 Task: Create a due date automation trigger when advanced on, 2 hours before a card is due add fields without custom field "Resume" set to a date less than 1 working days ago.
Action: Mouse moved to (1148, 78)
Screenshot: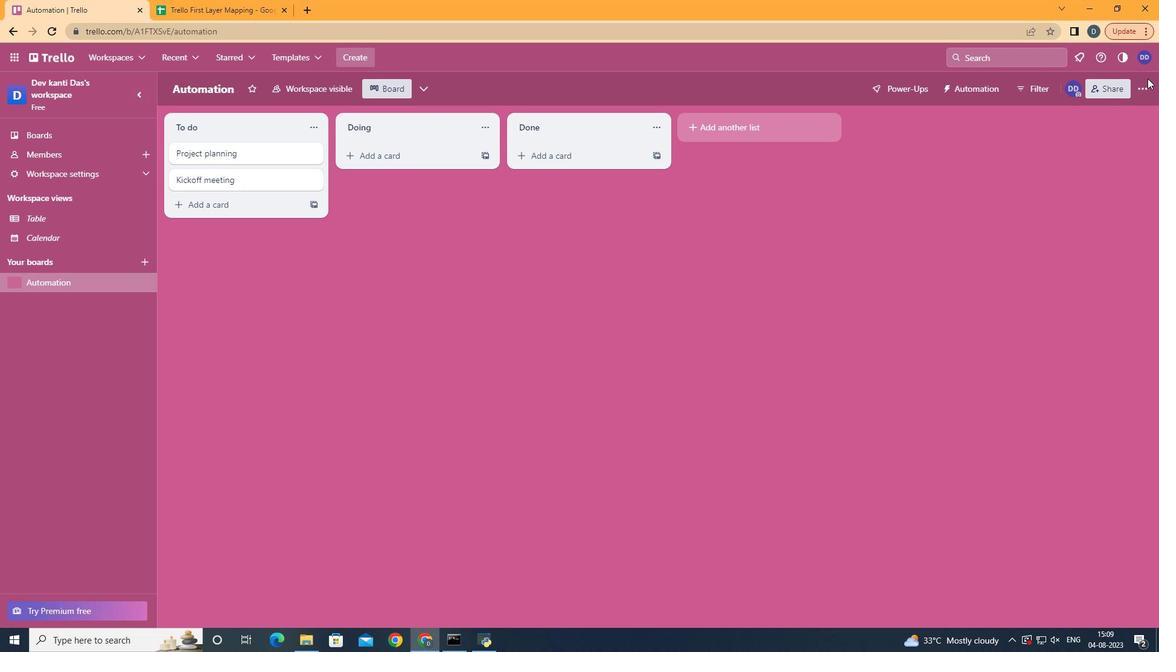 
Action: Mouse pressed left at (1148, 78)
Screenshot: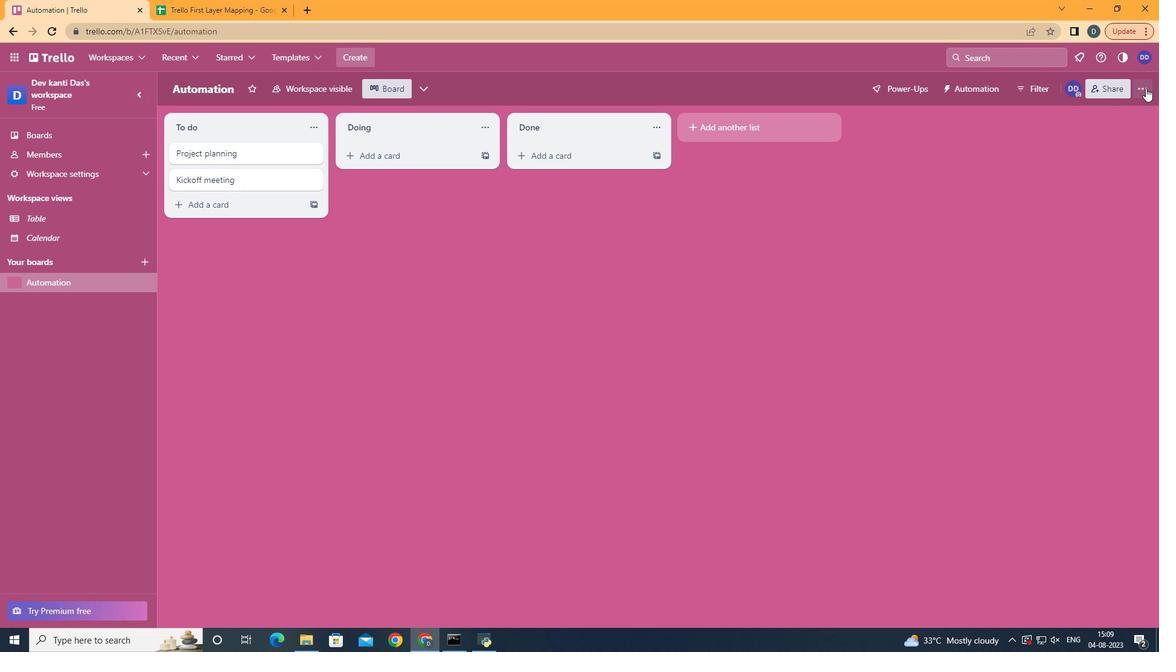
Action: Mouse moved to (1146, 88)
Screenshot: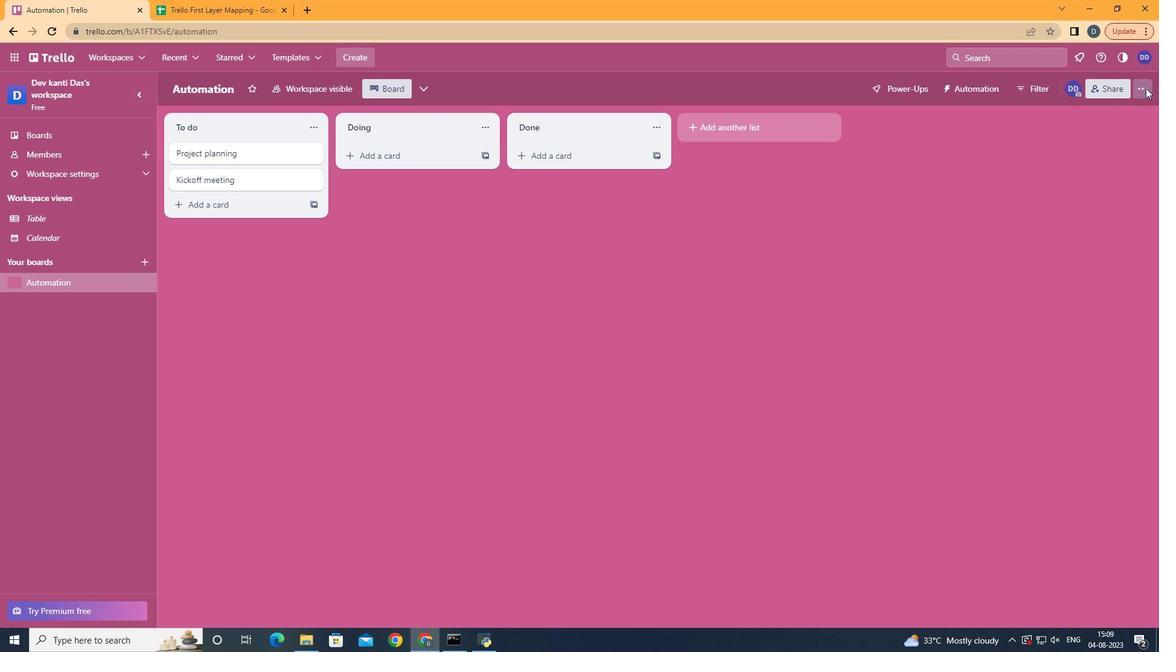 
Action: Mouse pressed left at (1146, 88)
Screenshot: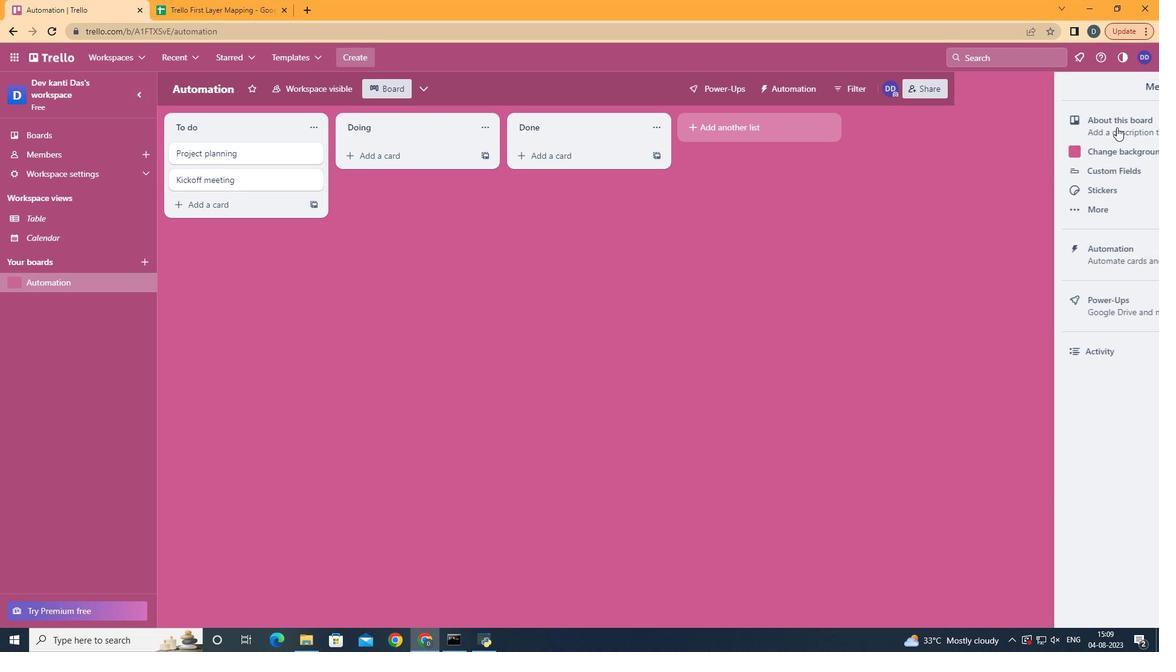 
Action: Mouse moved to (1052, 251)
Screenshot: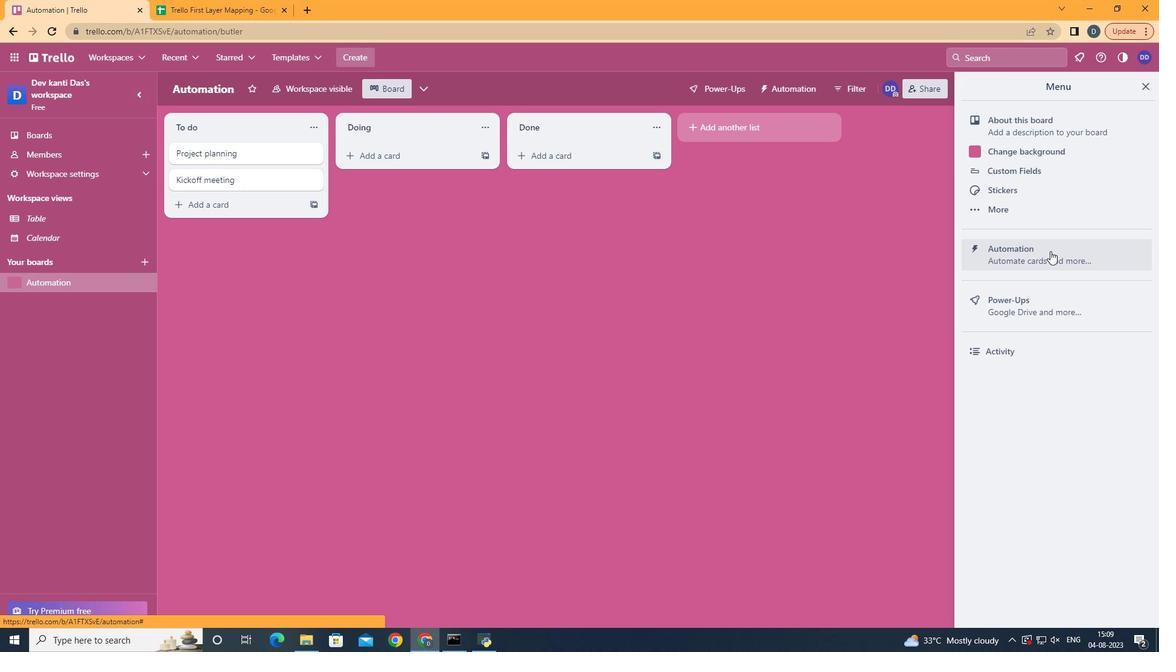 
Action: Mouse pressed left at (1052, 251)
Screenshot: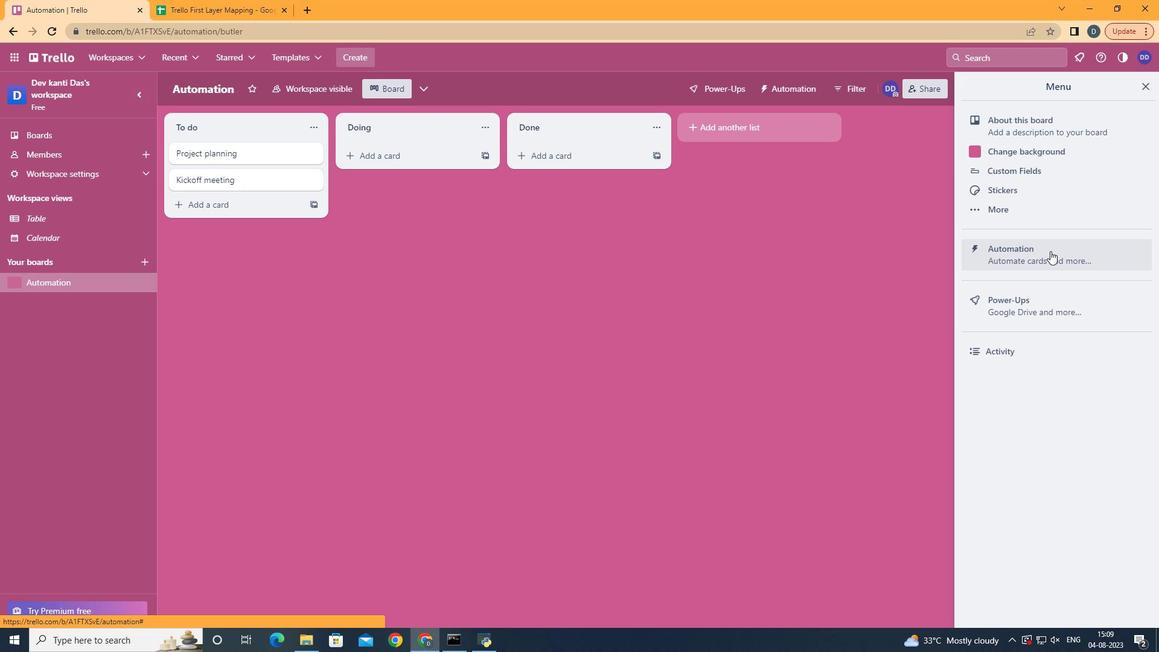 
Action: Mouse moved to (192, 245)
Screenshot: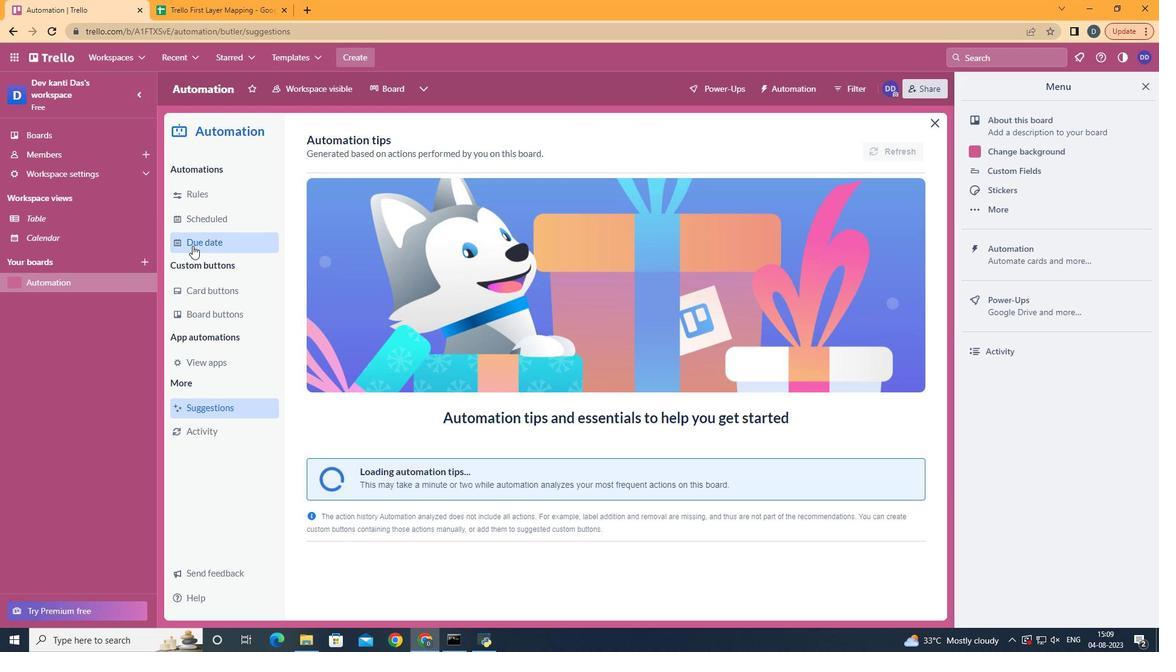 
Action: Mouse pressed left at (192, 245)
Screenshot: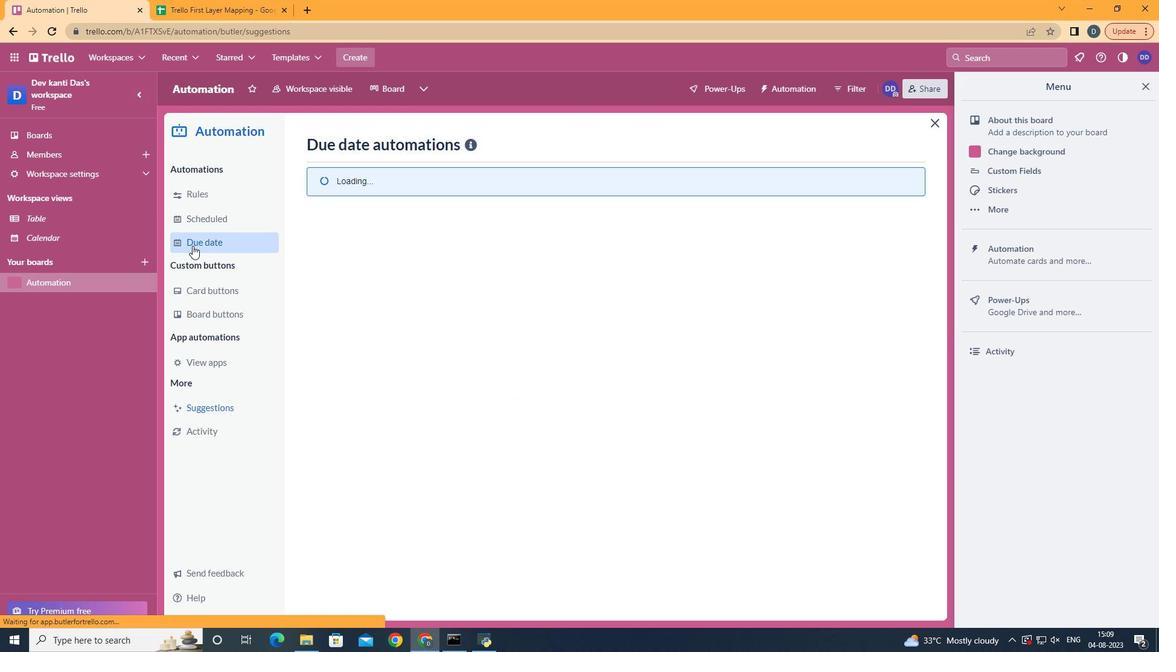 
Action: Mouse moved to (873, 143)
Screenshot: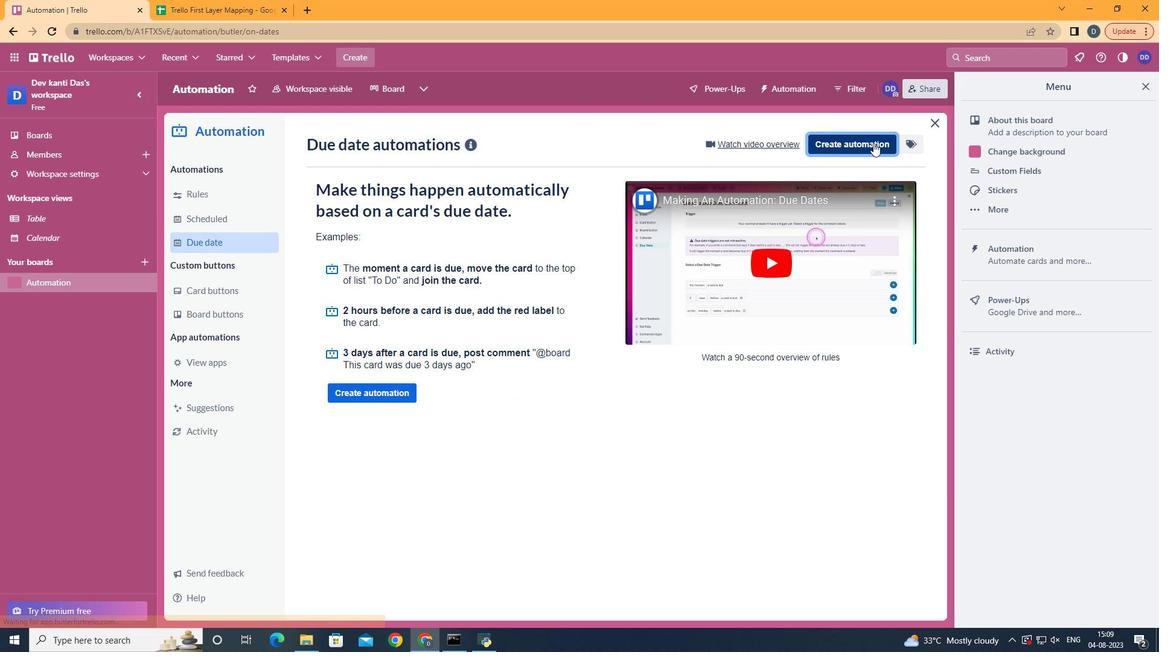 
Action: Mouse pressed left at (873, 143)
Screenshot: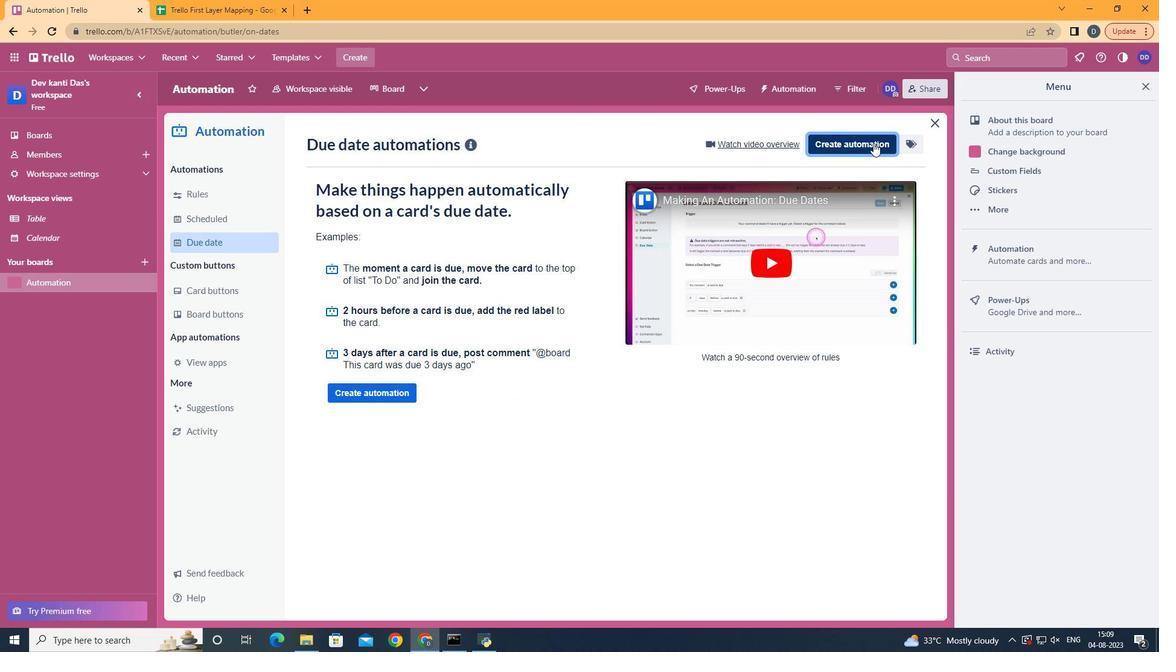 
Action: Mouse moved to (640, 267)
Screenshot: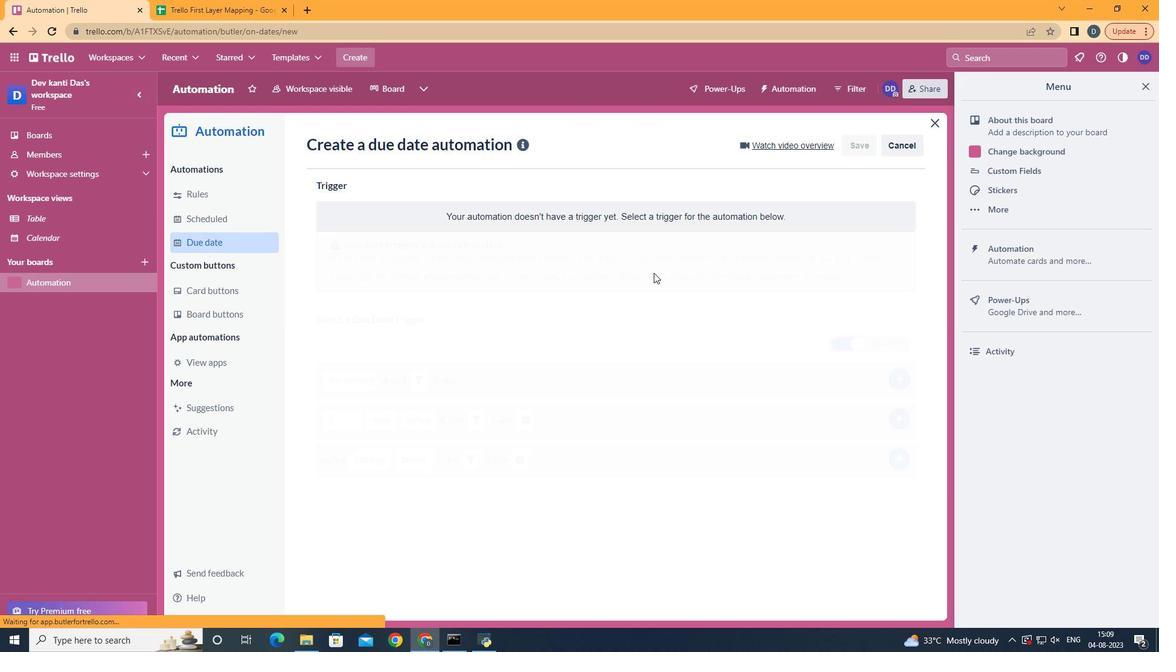 
Action: Mouse pressed left at (640, 267)
Screenshot: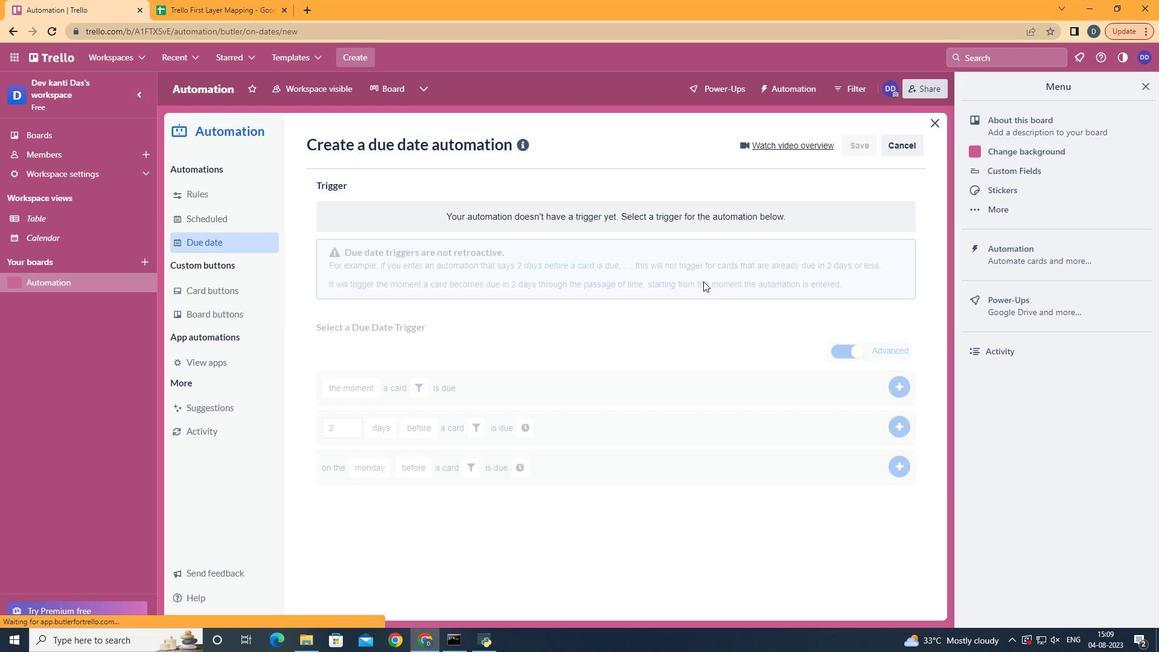 
Action: Mouse moved to (396, 516)
Screenshot: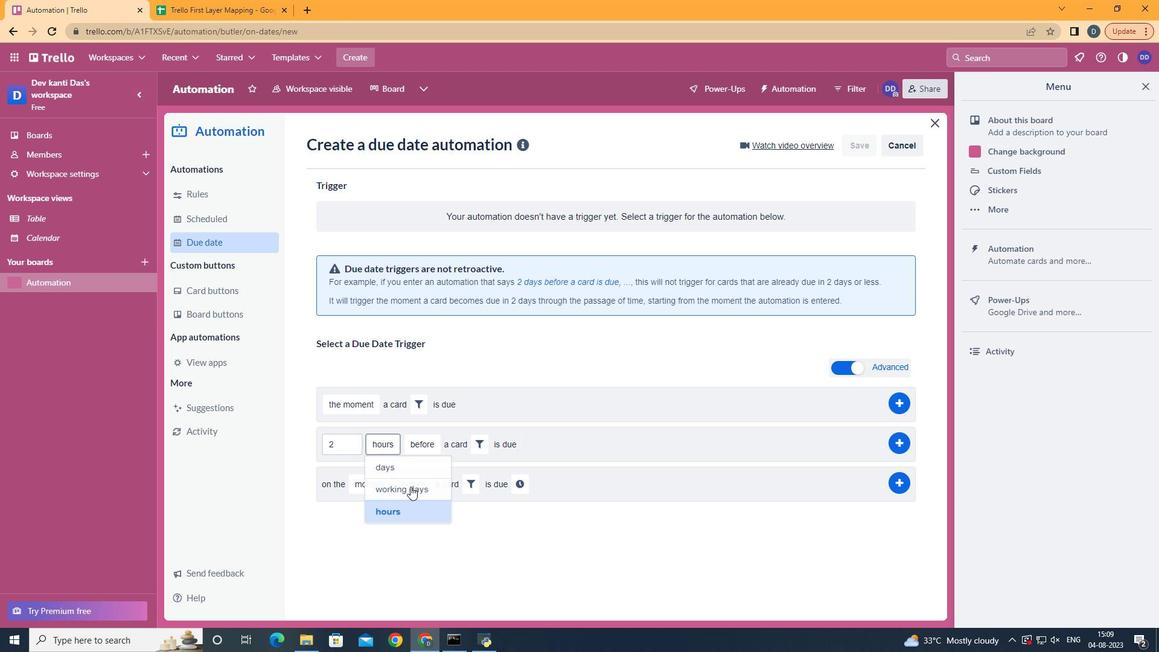 
Action: Mouse pressed left at (396, 516)
Screenshot: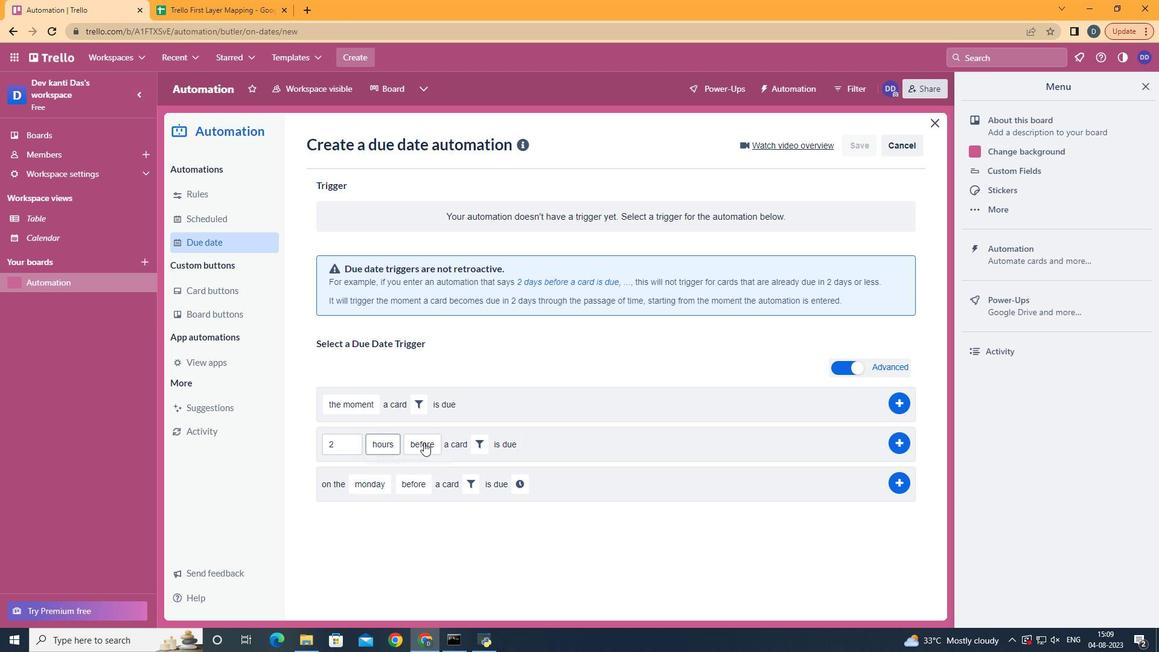 
Action: Mouse moved to (430, 465)
Screenshot: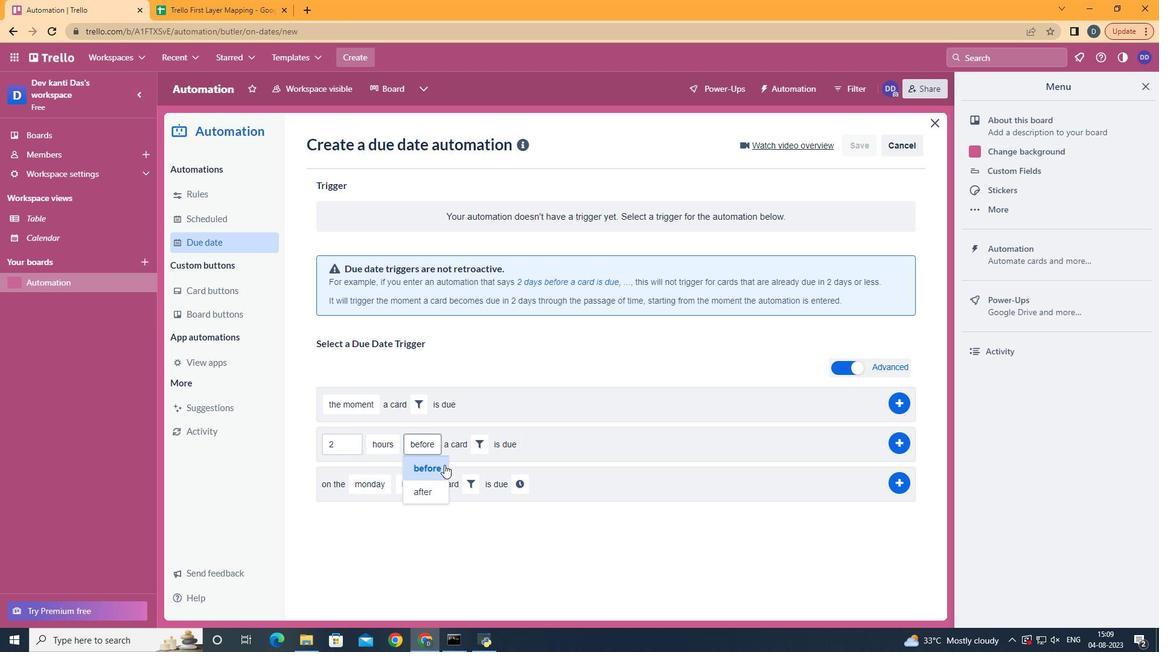
Action: Mouse pressed left at (430, 465)
Screenshot: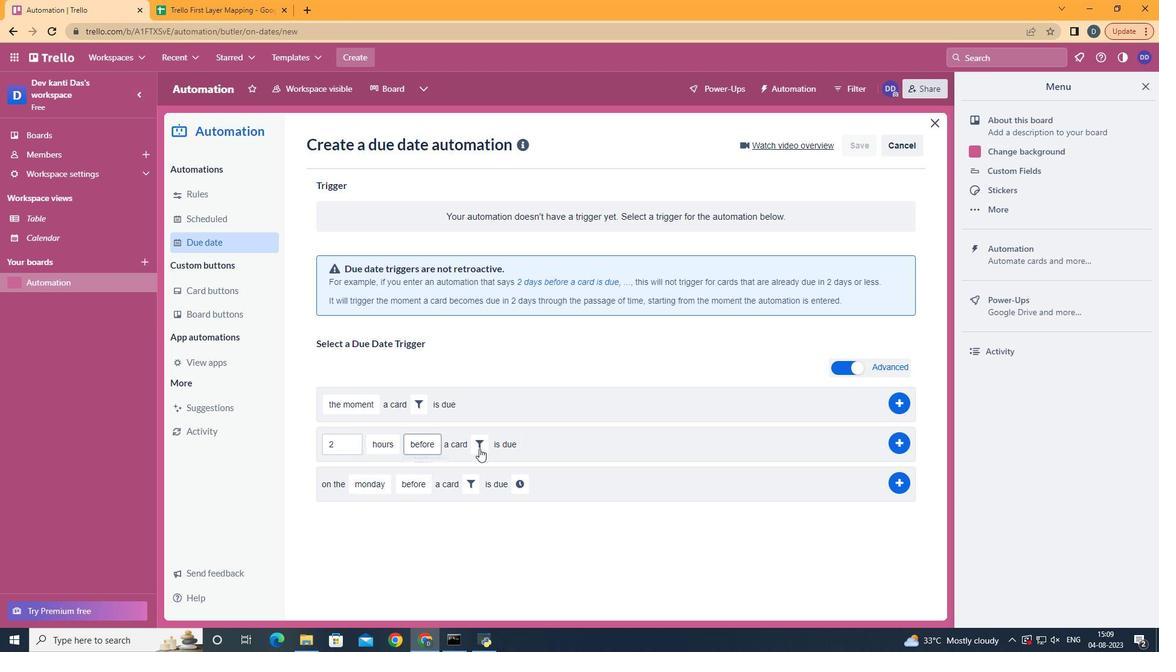 
Action: Mouse moved to (480, 448)
Screenshot: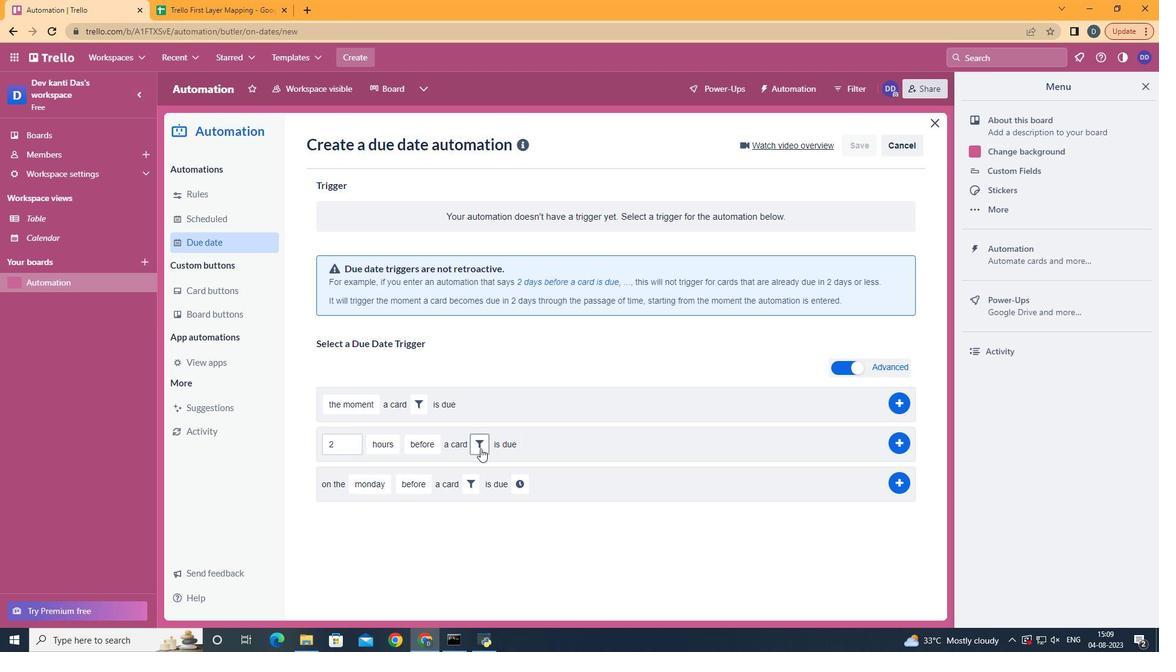 
Action: Mouse pressed left at (480, 448)
Screenshot: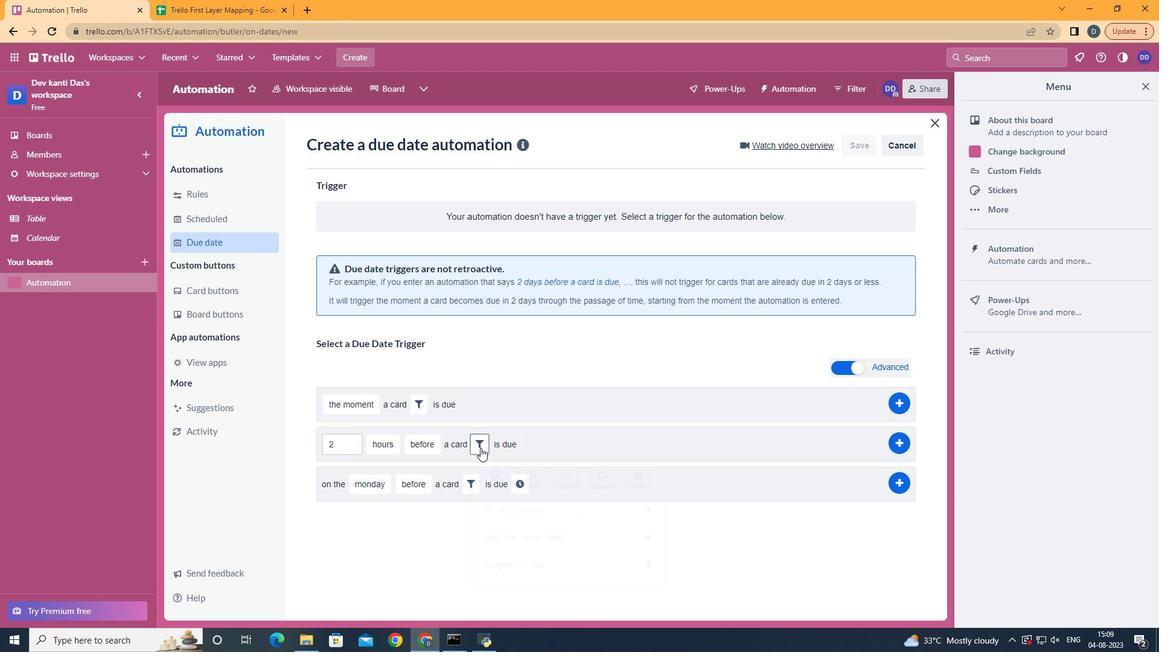 
Action: Mouse moved to (669, 481)
Screenshot: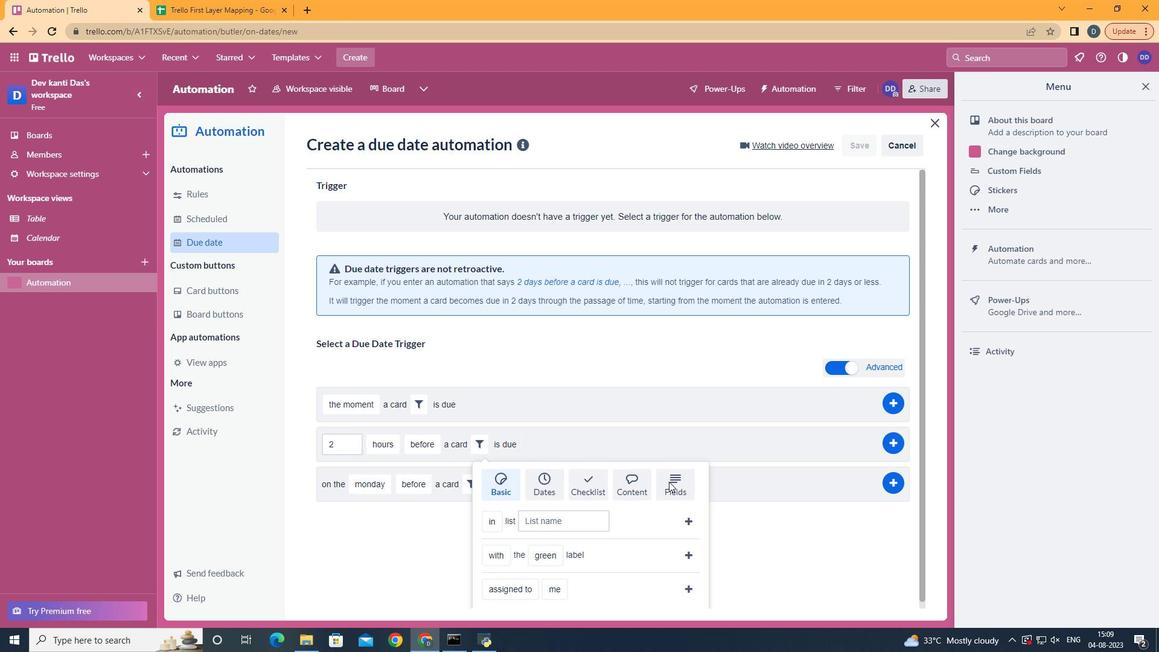 
Action: Mouse pressed left at (669, 481)
Screenshot: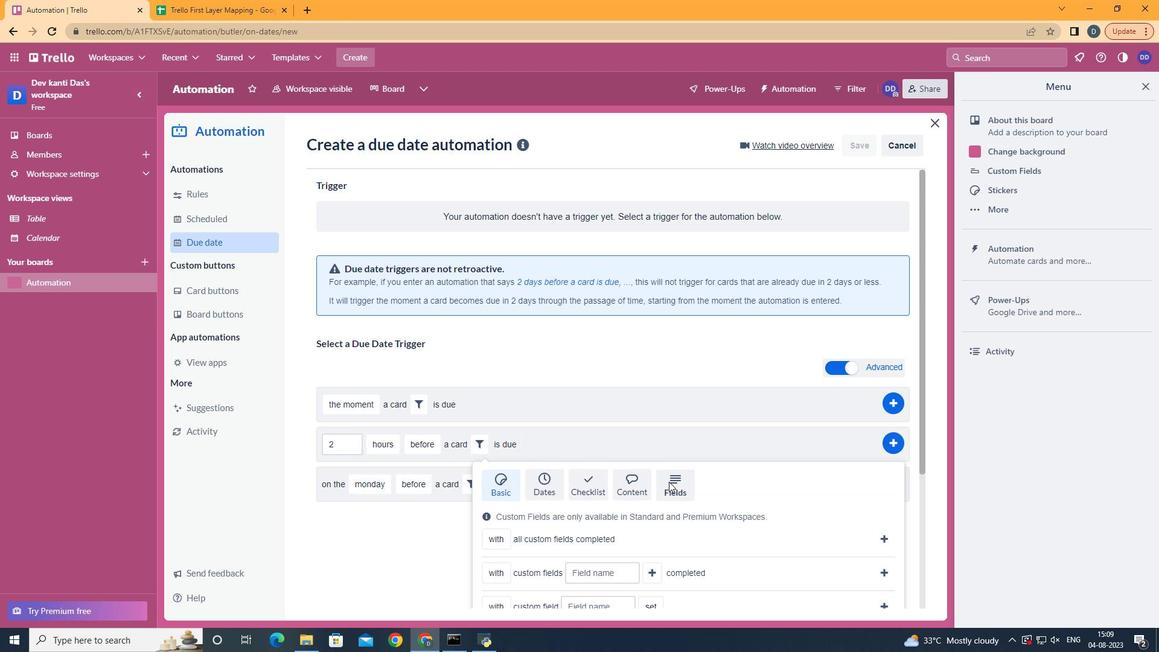
Action: Mouse scrolled (669, 481) with delta (0, 0)
Screenshot: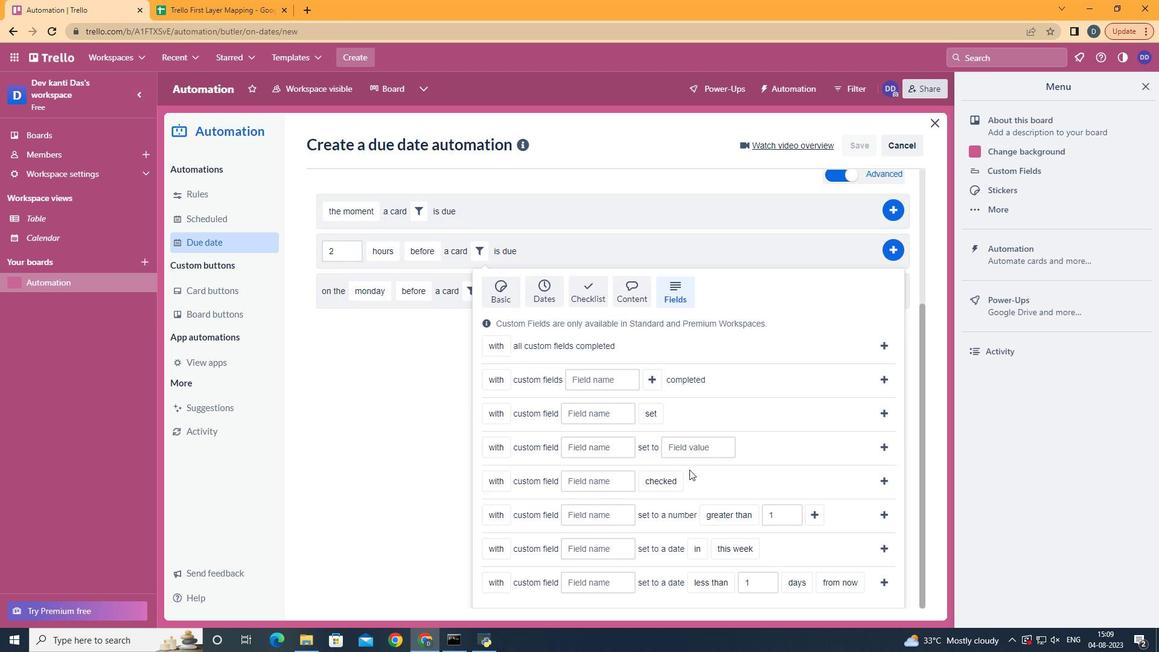 
Action: Mouse scrolled (669, 481) with delta (0, 0)
Screenshot: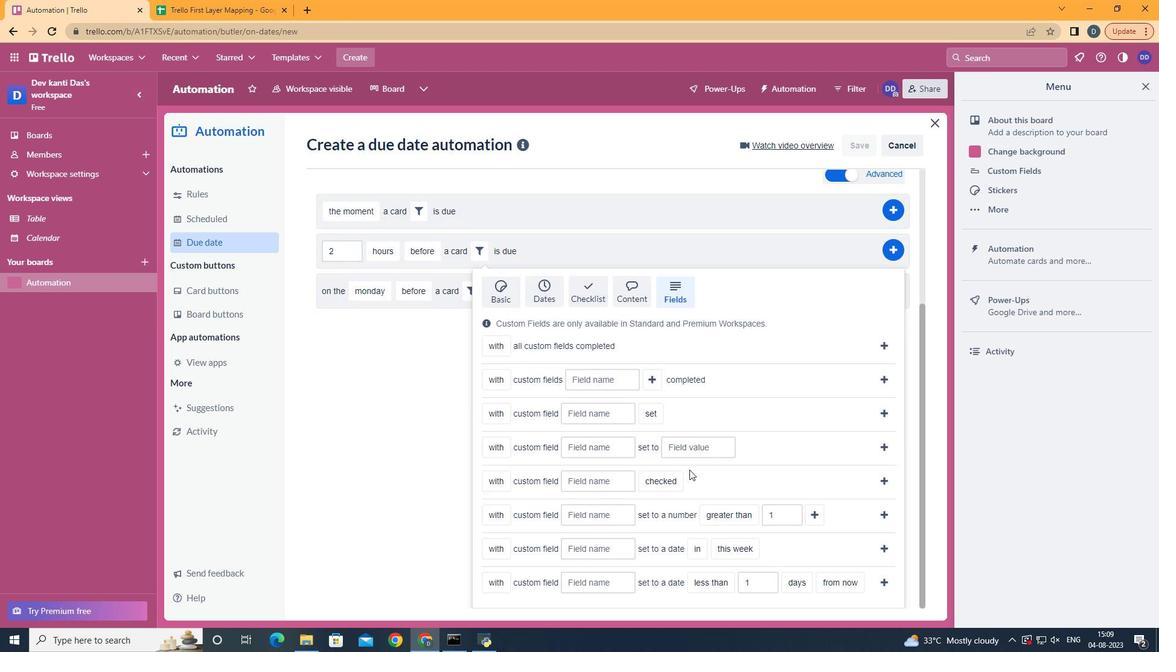 
Action: Mouse scrolled (669, 481) with delta (0, 0)
Screenshot: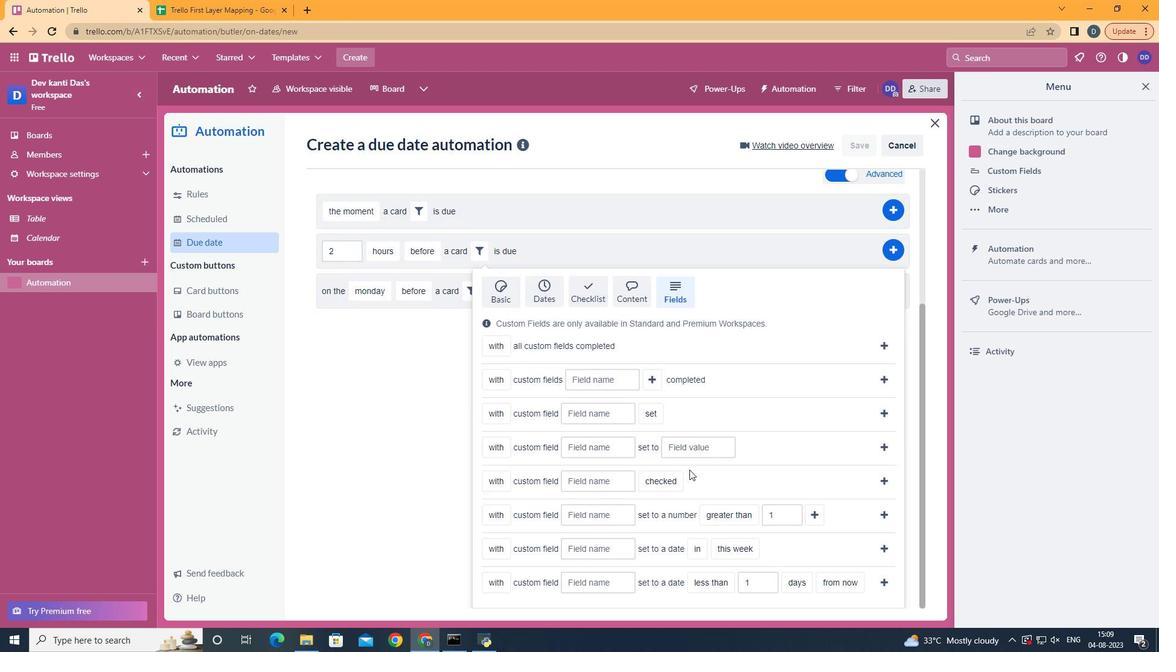 
Action: Mouse scrolled (669, 481) with delta (0, 0)
Screenshot: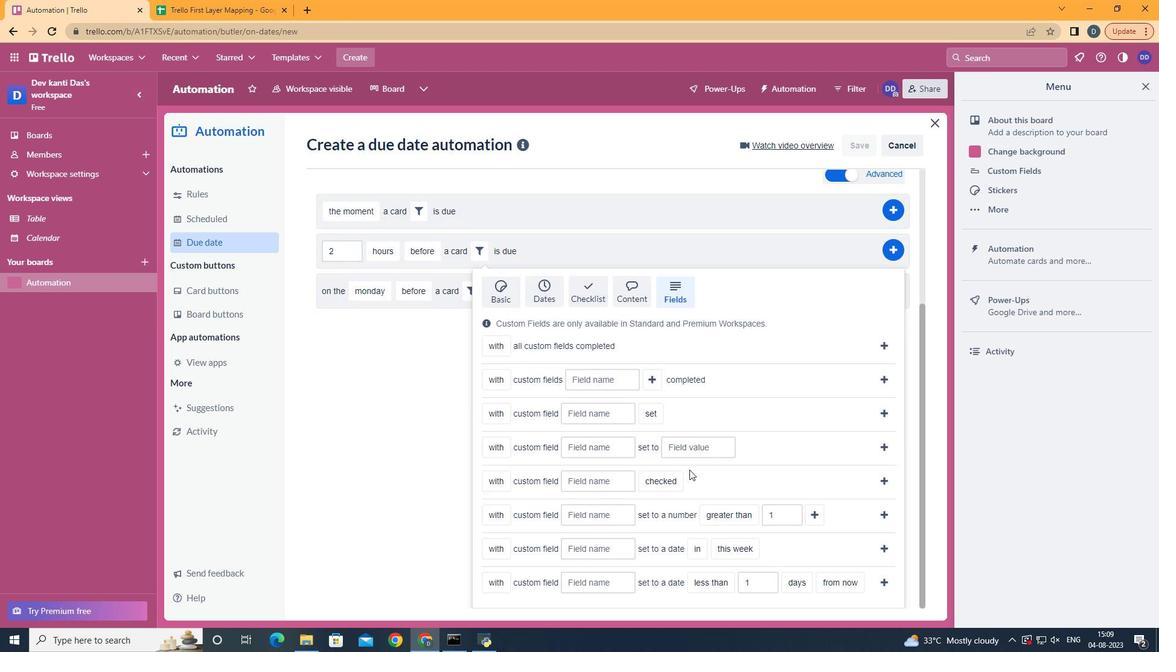 
Action: Mouse scrolled (669, 481) with delta (0, 0)
Screenshot: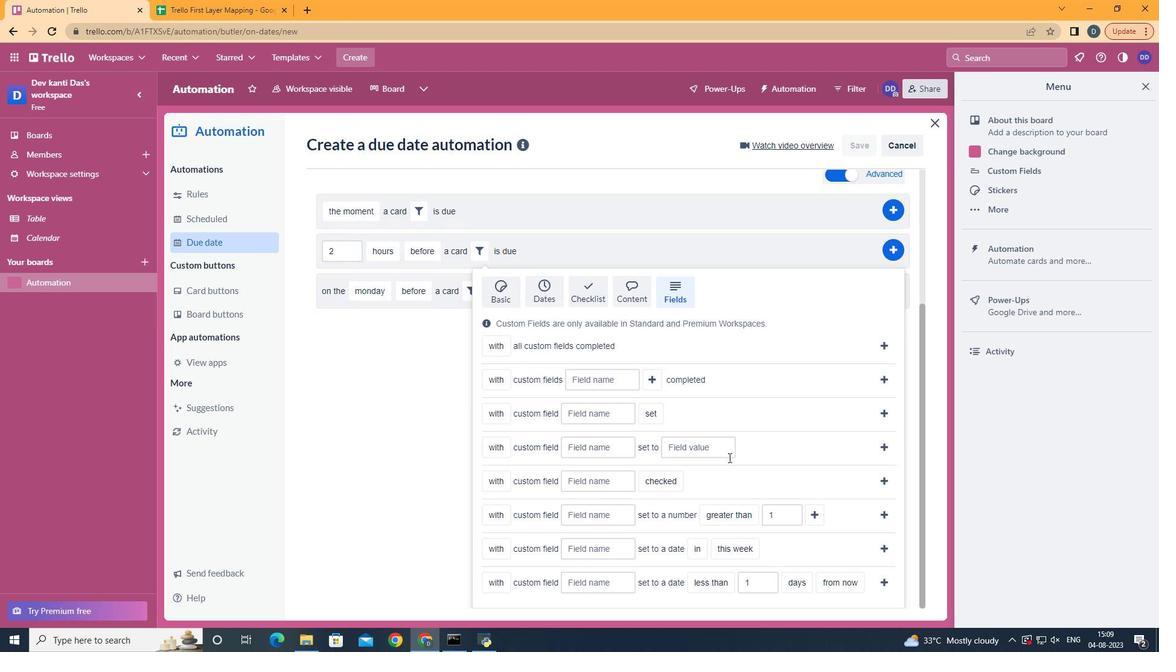 
Action: Mouse moved to (689, 469)
Screenshot: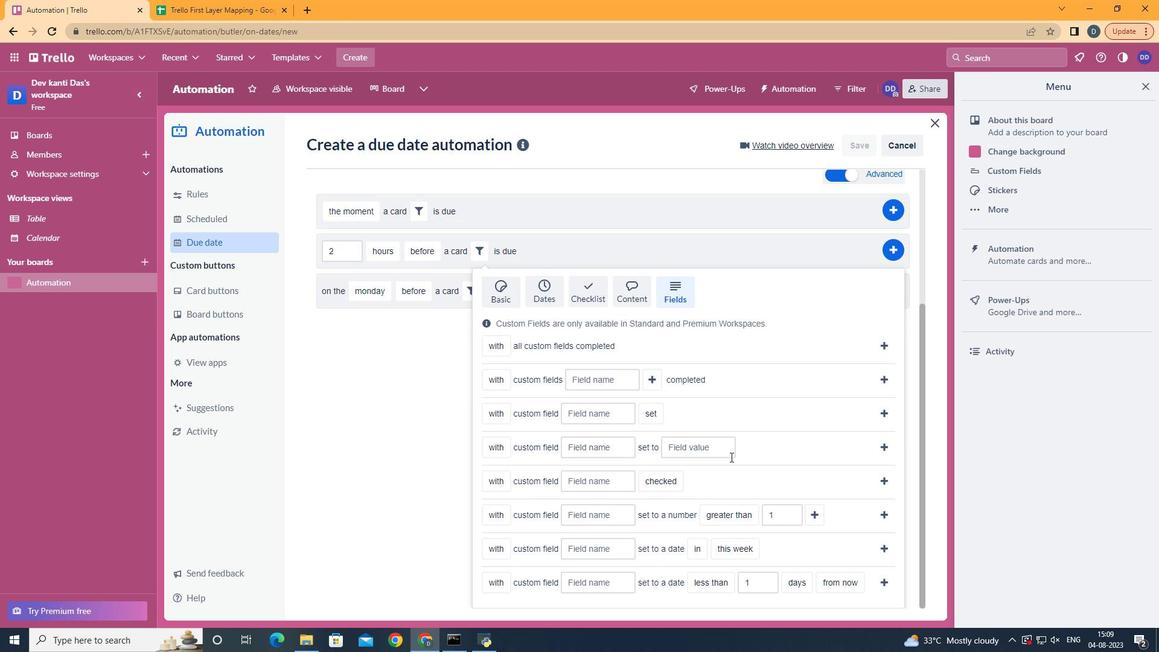 
Action: Mouse scrolled (669, 481) with delta (0, 0)
Screenshot: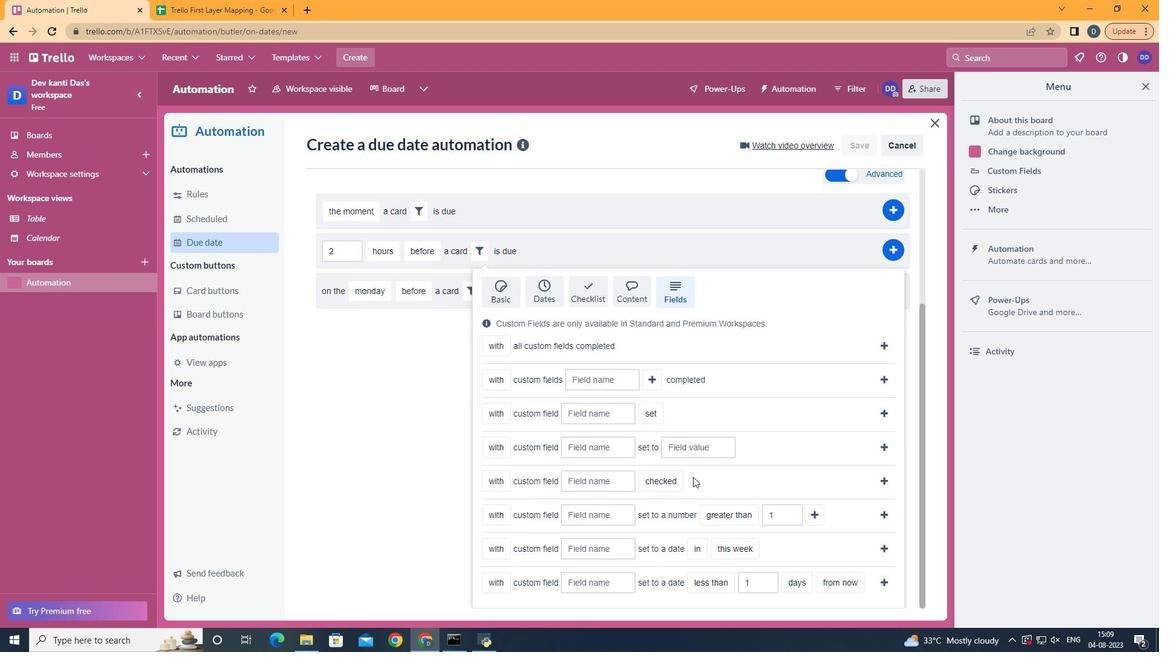 
Action: Mouse moved to (507, 550)
Screenshot: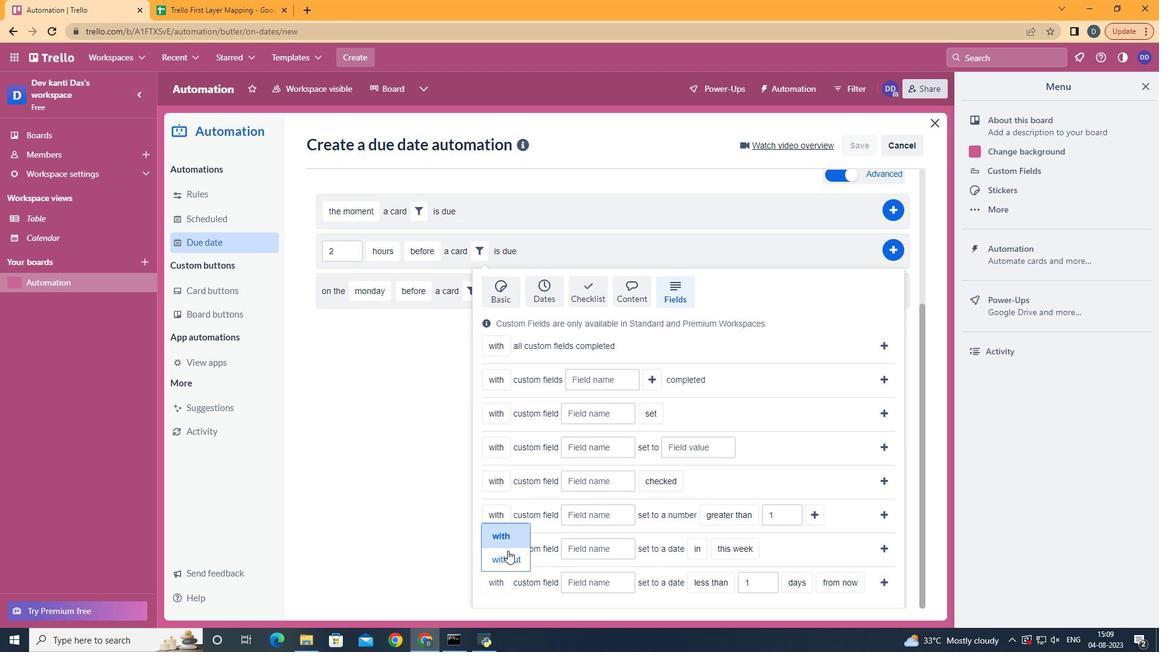 
Action: Mouse pressed left at (507, 550)
Screenshot: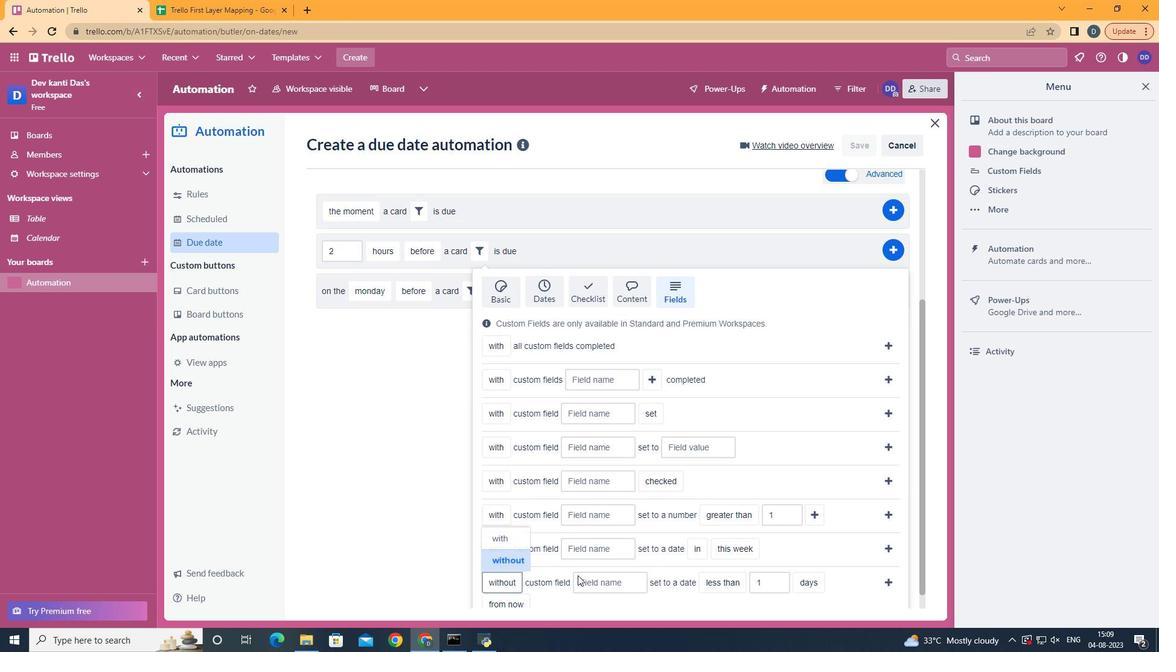 
Action: Mouse moved to (605, 576)
Screenshot: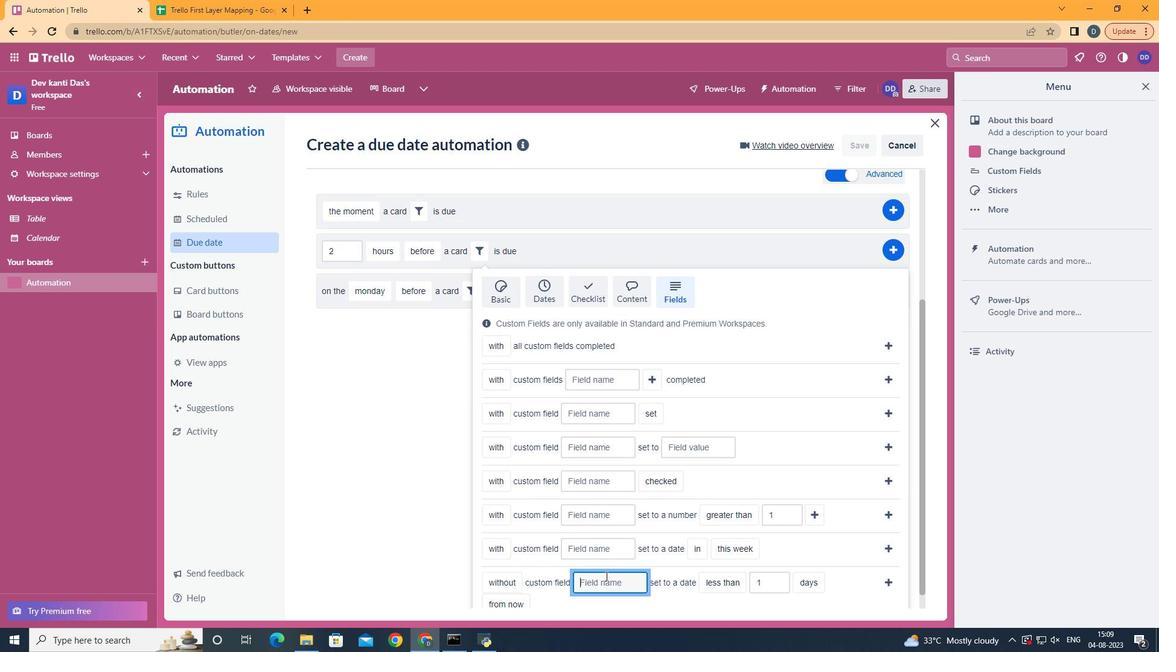 
Action: Mouse pressed left at (605, 576)
Screenshot: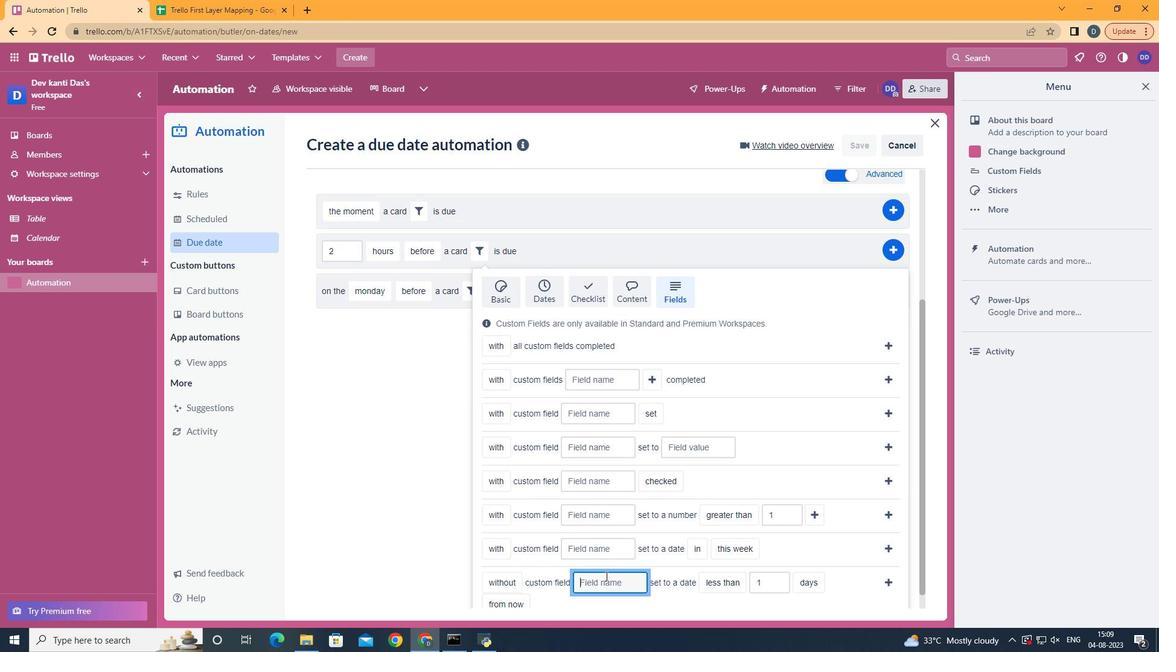 
Action: Key pressed <Key.shift><Key.shift><Key.shift><Key.shift><Key.shift>Resume
Screenshot: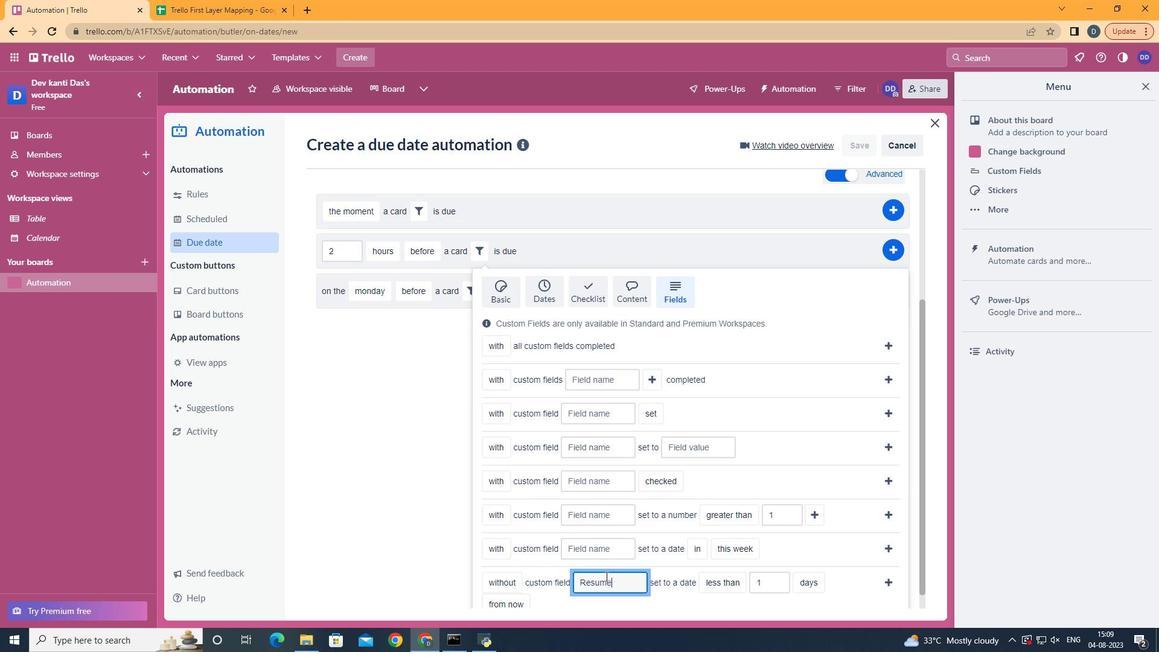 
Action: Mouse scrolled (605, 575) with delta (0, 0)
Screenshot: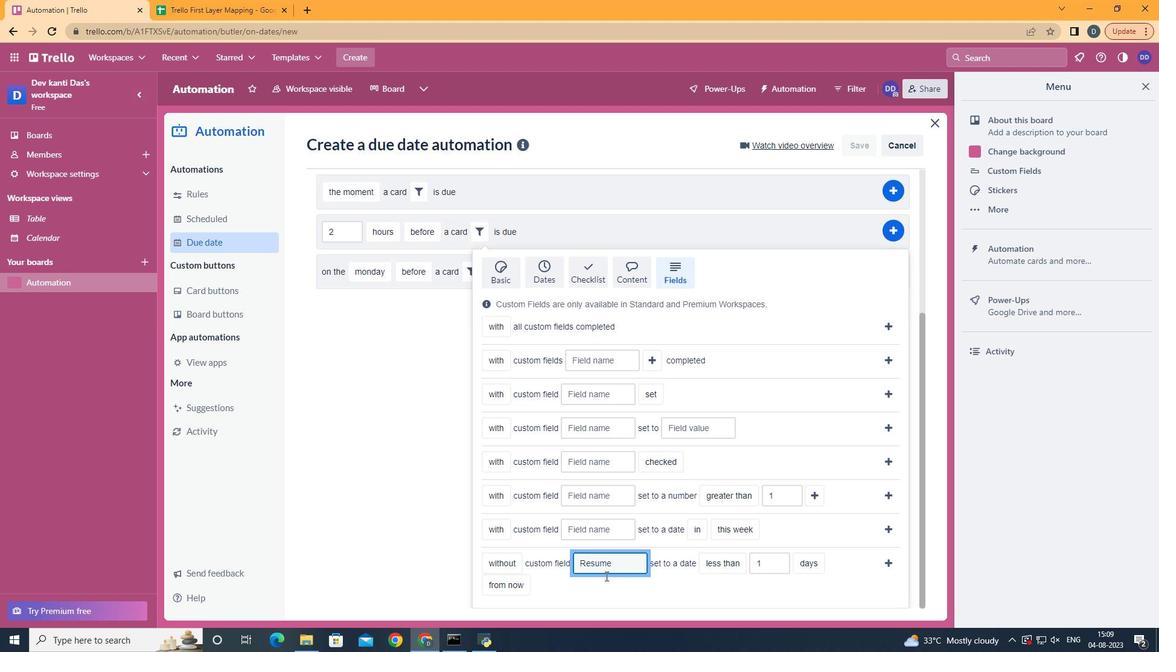 
Action: Mouse scrolled (605, 575) with delta (0, 0)
Screenshot: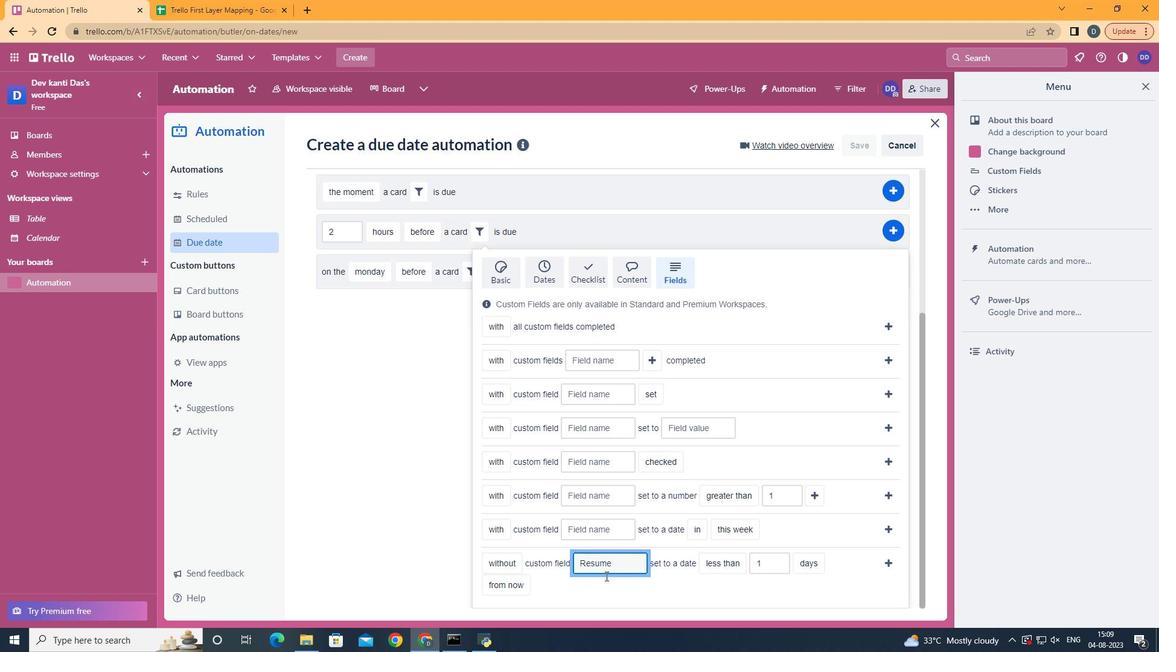 
Action: Mouse scrolled (605, 575) with delta (0, 0)
Screenshot: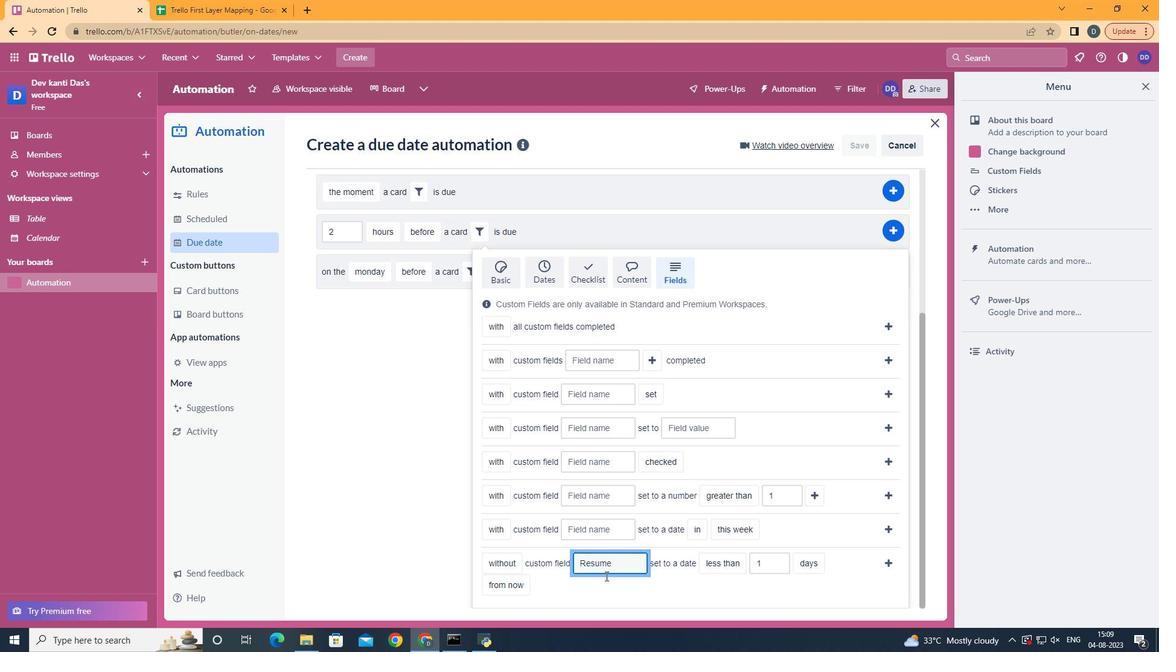 
Action: Mouse scrolled (605, 575) with delta (0, 0)
Screenshot: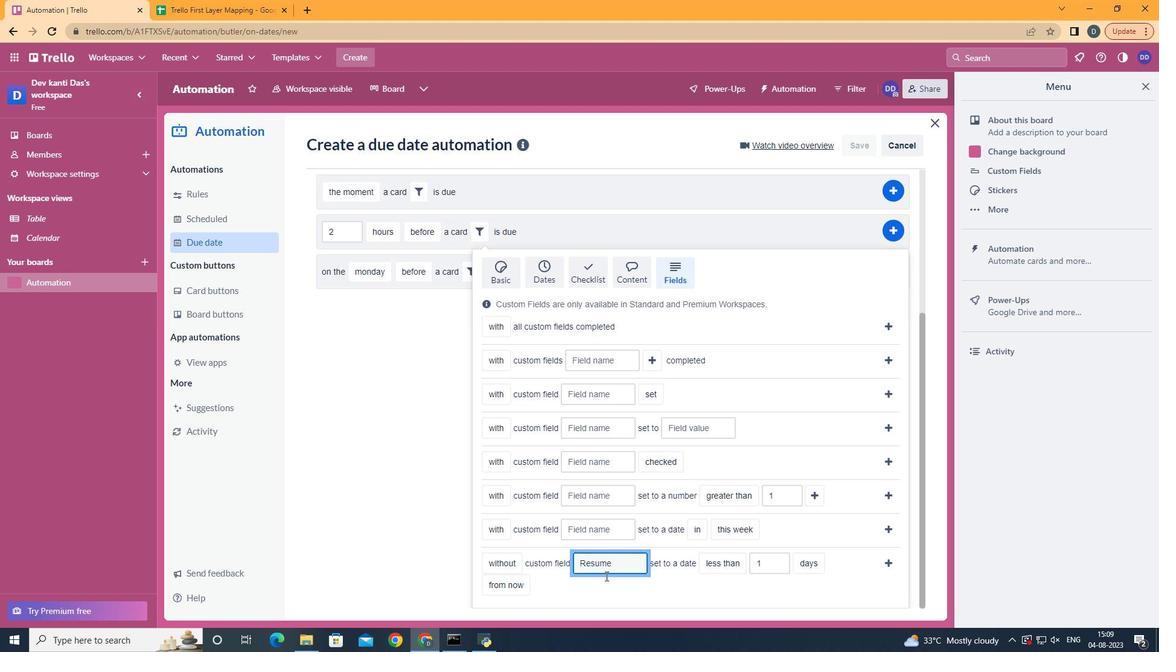 
Action: Mouse moved to (736, 477)
Screenshot: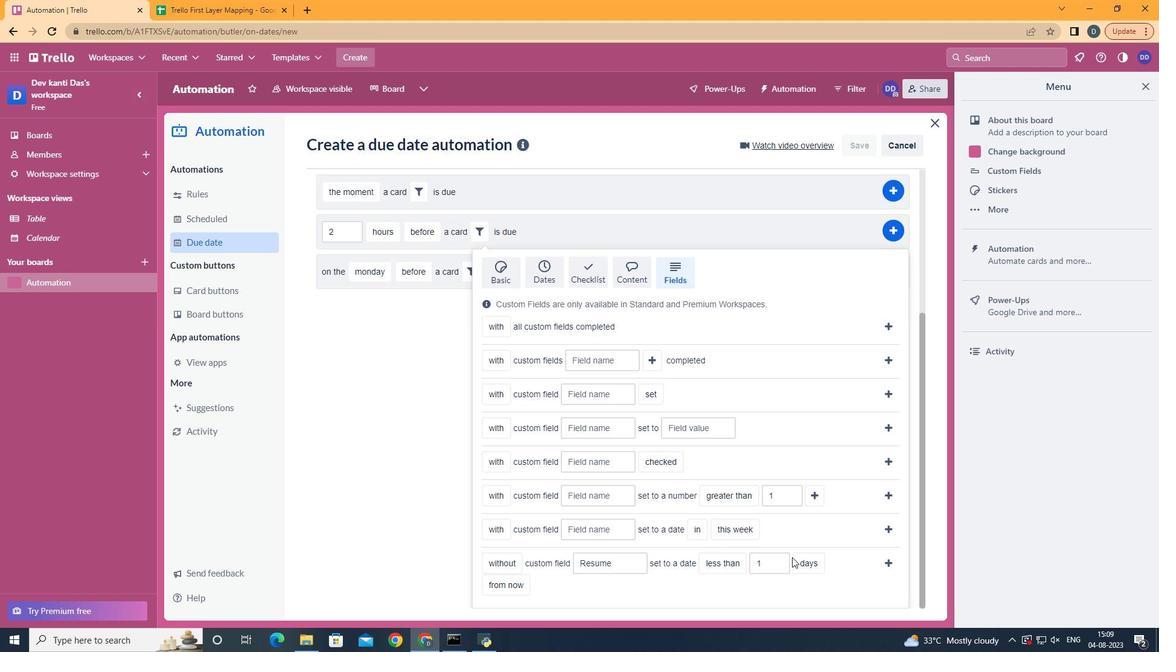 
Action: Mouse pressed left at (736, 477)
Screenshot: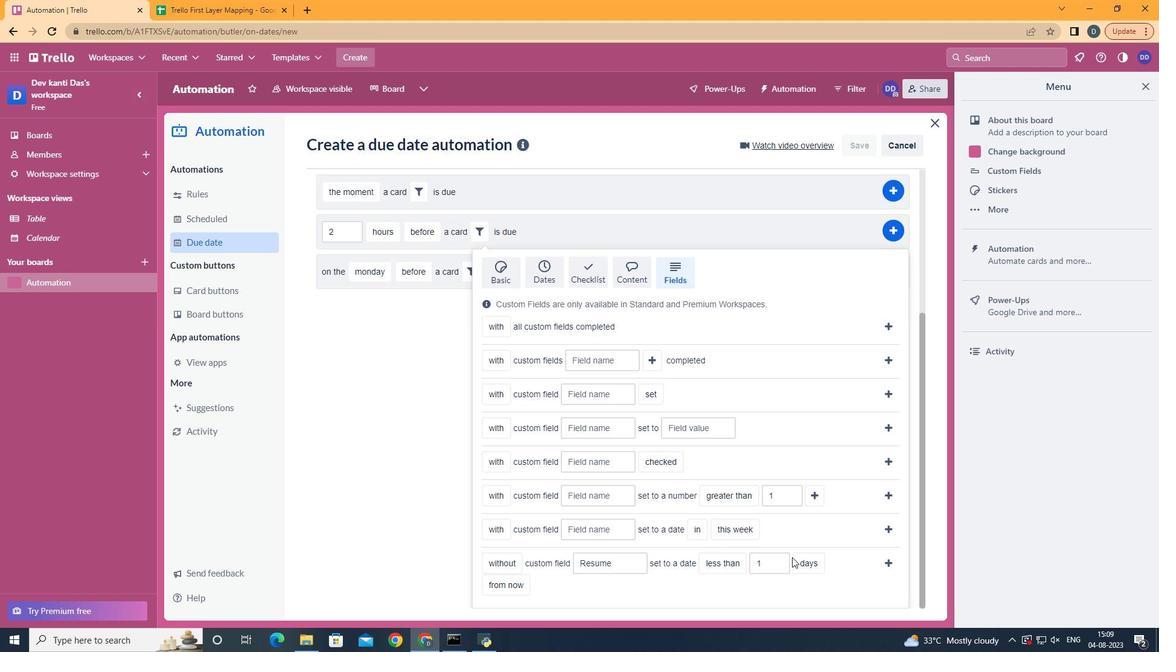 
Action: Mouse moved to (815, 542)
Screenshot: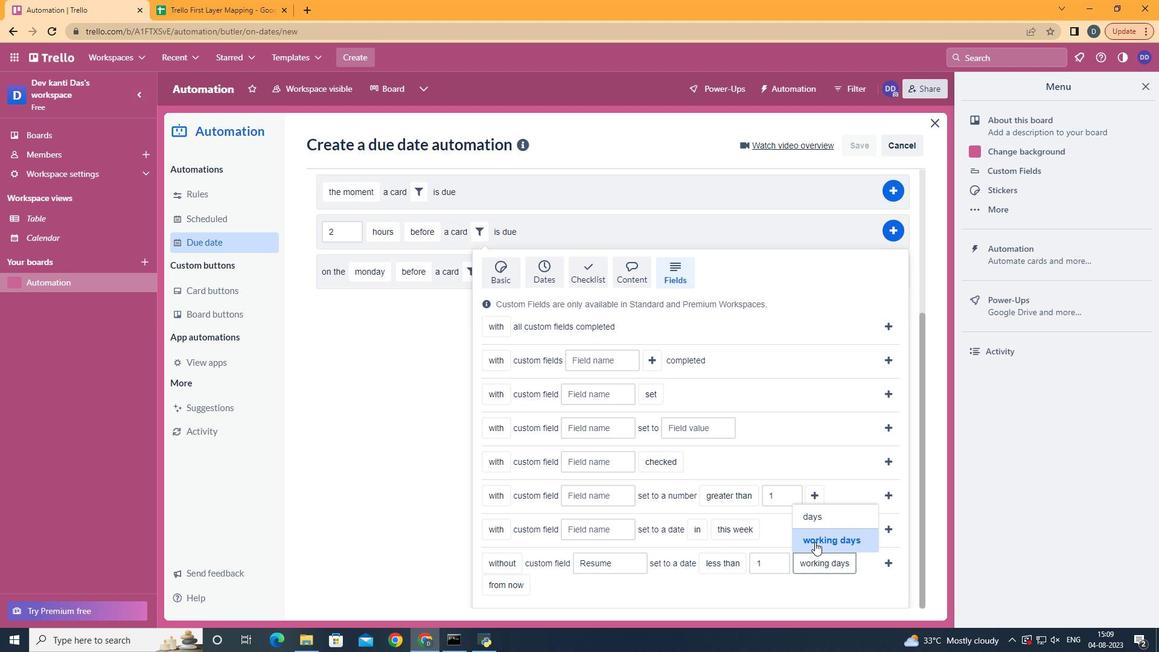 
Action: Mouse pressed left at (815, 542)
Screenshot: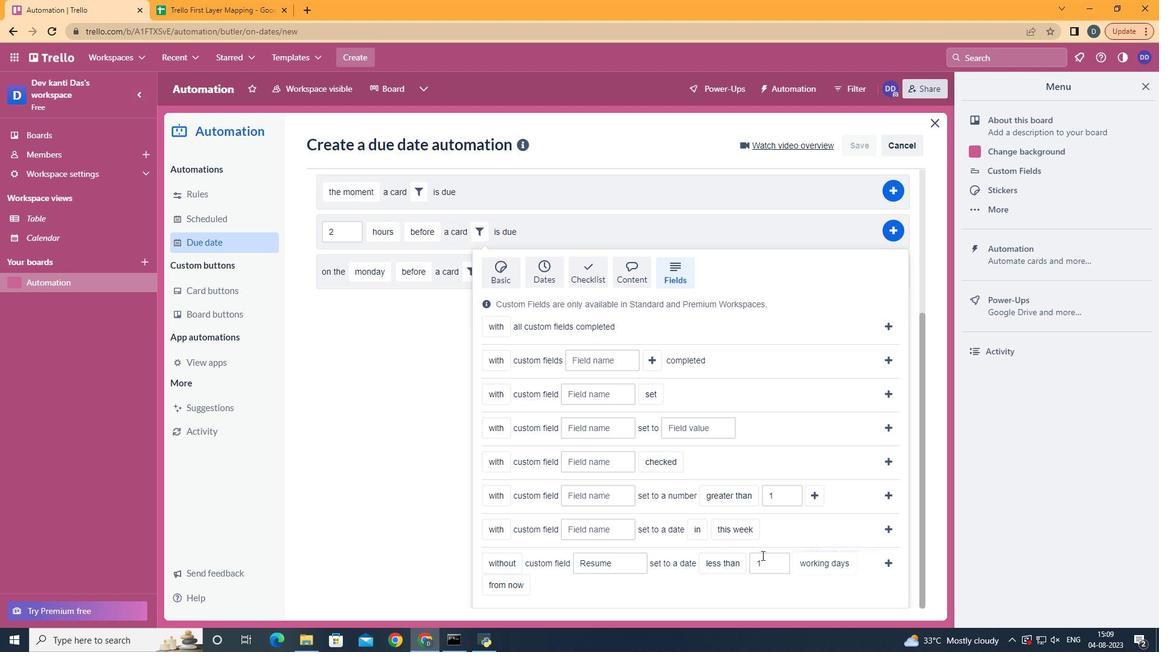 
Action: Mouse moved to (526, 567)
Screenshot: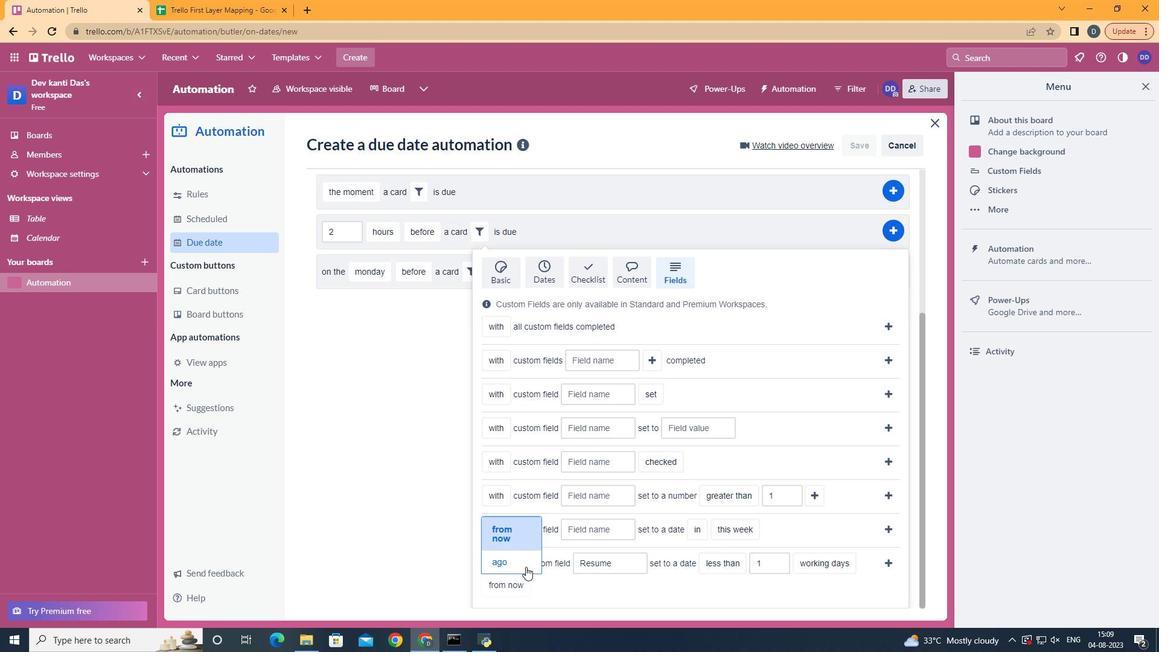 
Action: Mouse pressed left at (526, 567)
Screenshot: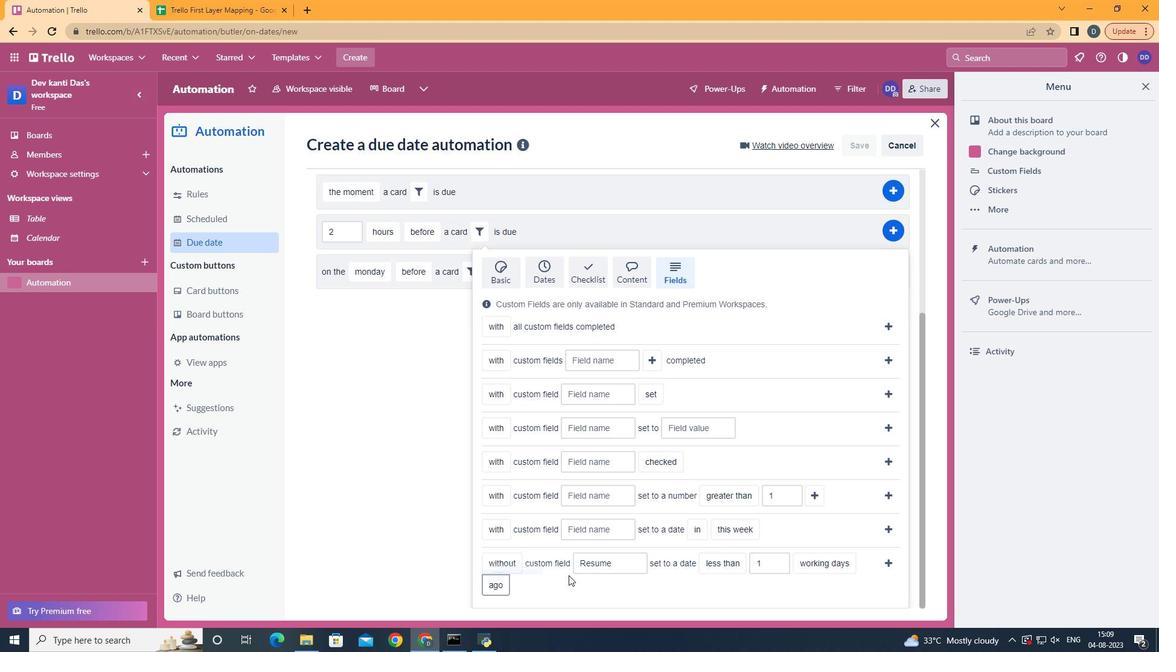 
Action: Mouse moved to (886, 564)
Screenshot: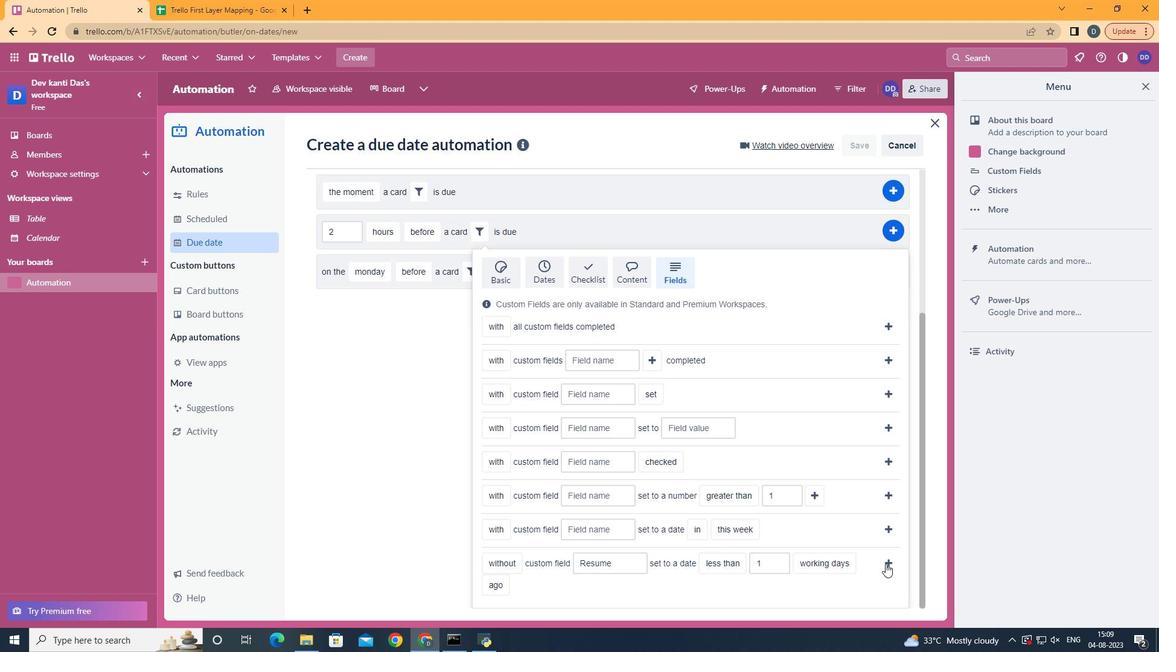 
Action: Mouse pressed left at (886, 564)
Screenshot: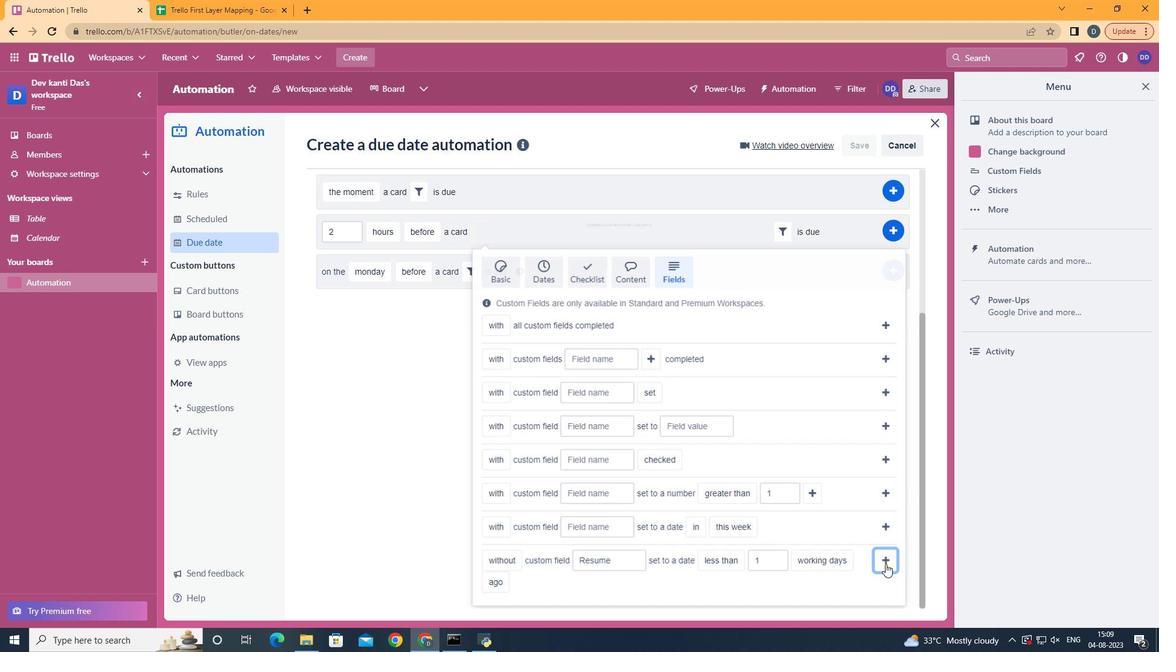 
Action: Mouse moved to (901, 452)
Screenshot: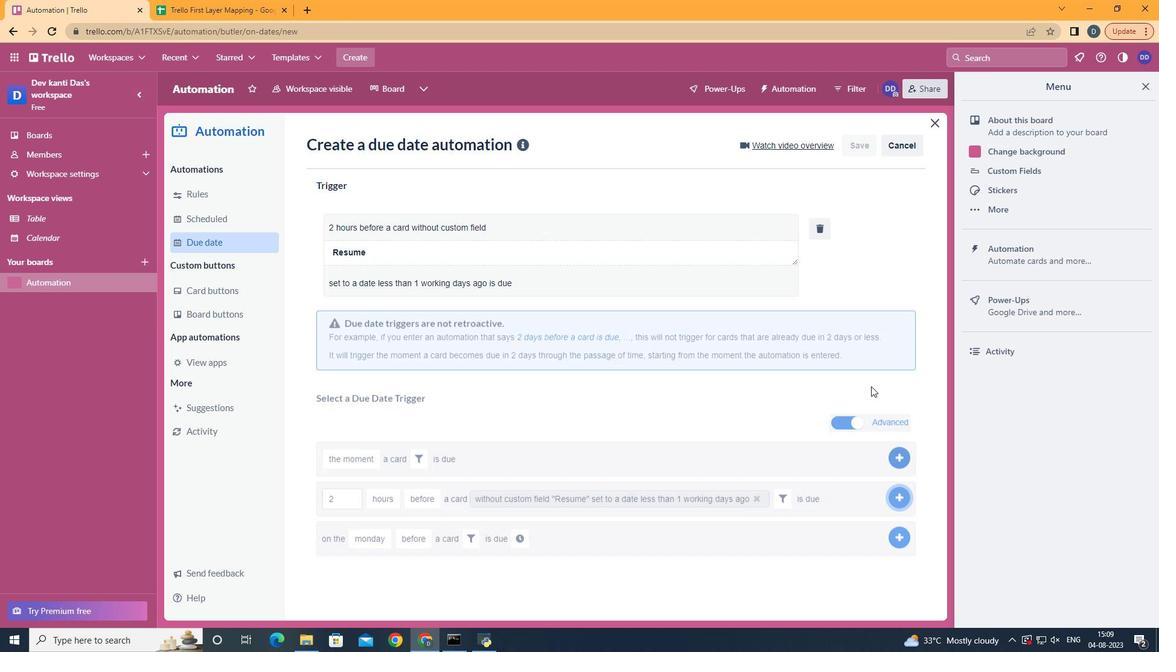 
Action: Mouse pressed left at (901, 452)
Screenshot: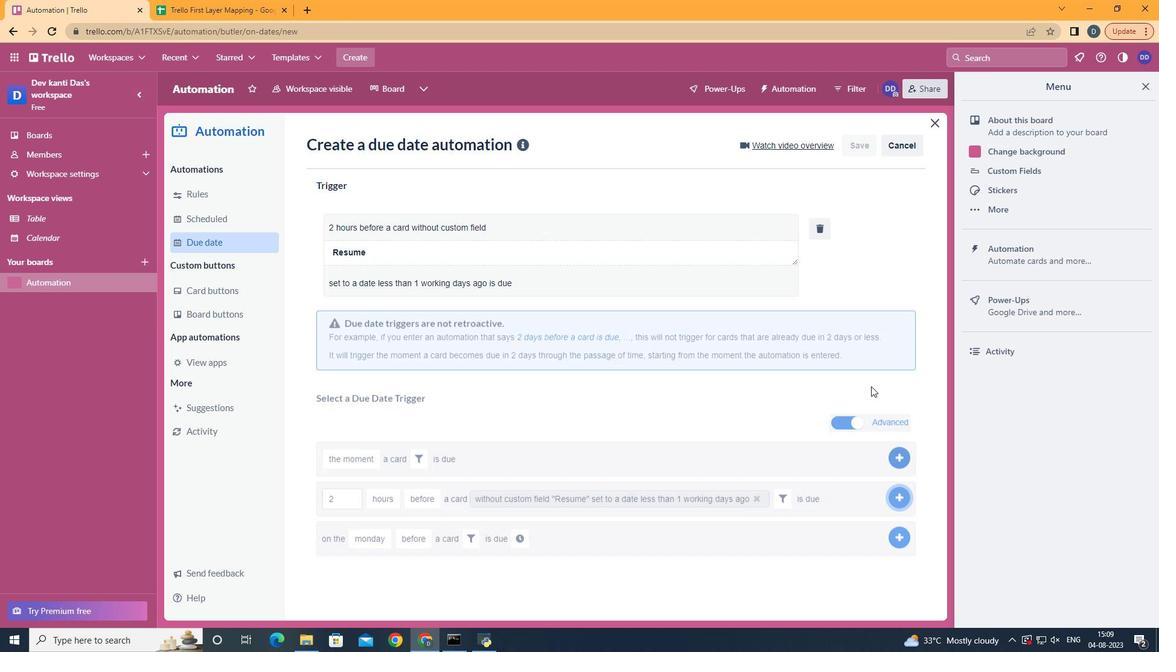 
Action: Mouse moved to (573, 243)
Screenshot: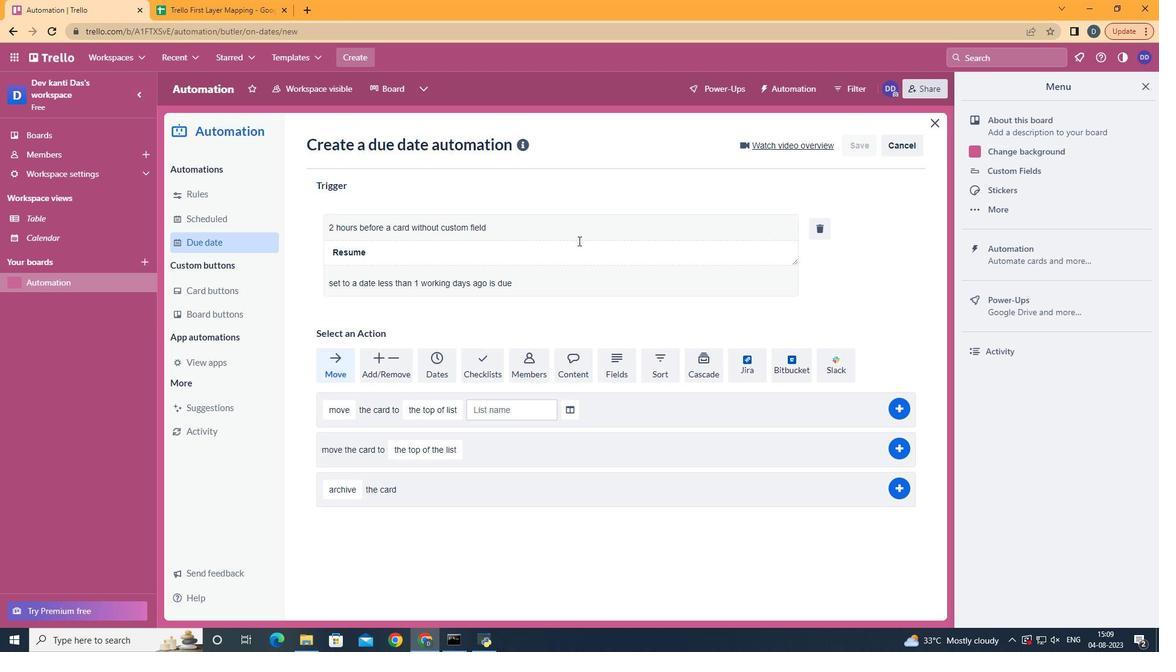
